 Task: Add a signature Marshall Davis containing Have a great National Religious Freedom Day, Marshall Davis to email address softage.3@softage.net and add a folder Residential leases
Action: Mouse moved to (193, 153)
Screenshot: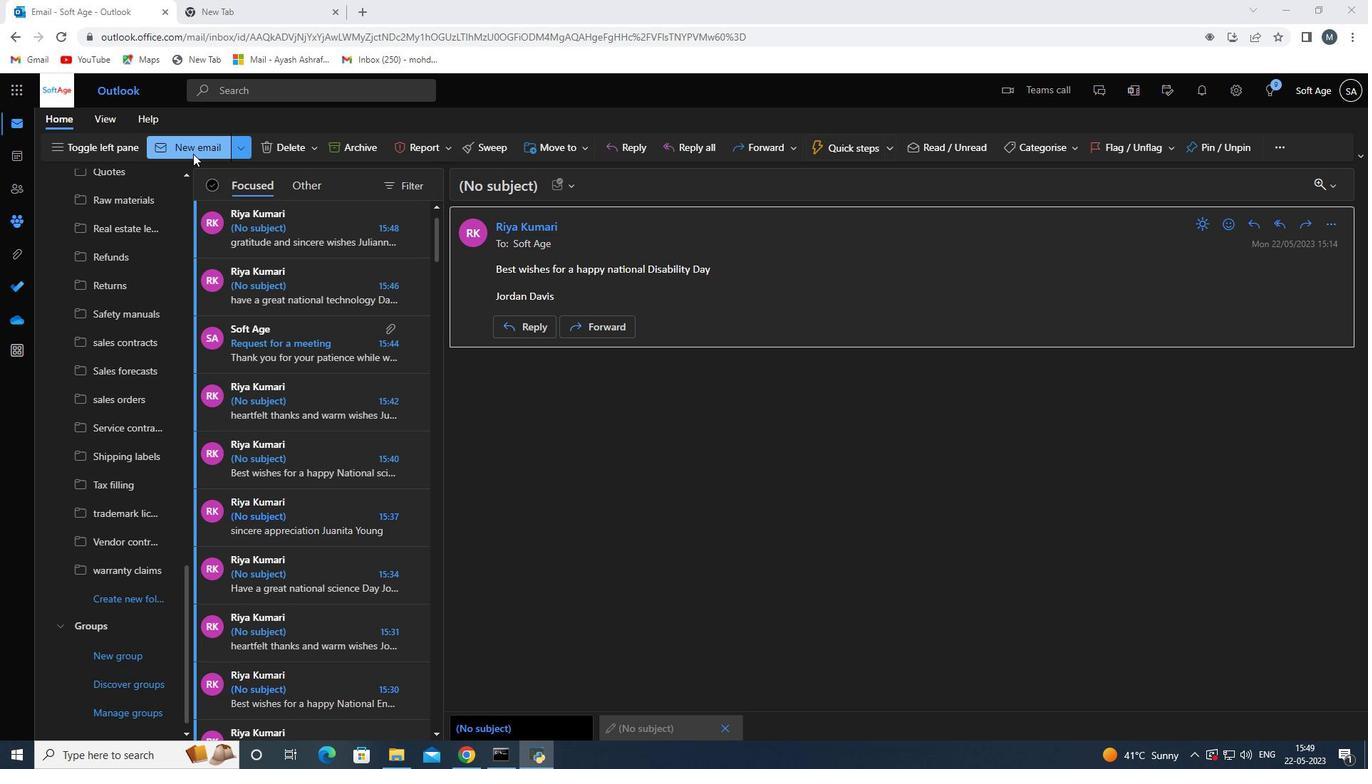 
Action: Mouse pressed left at (193, 153)
Screenshot: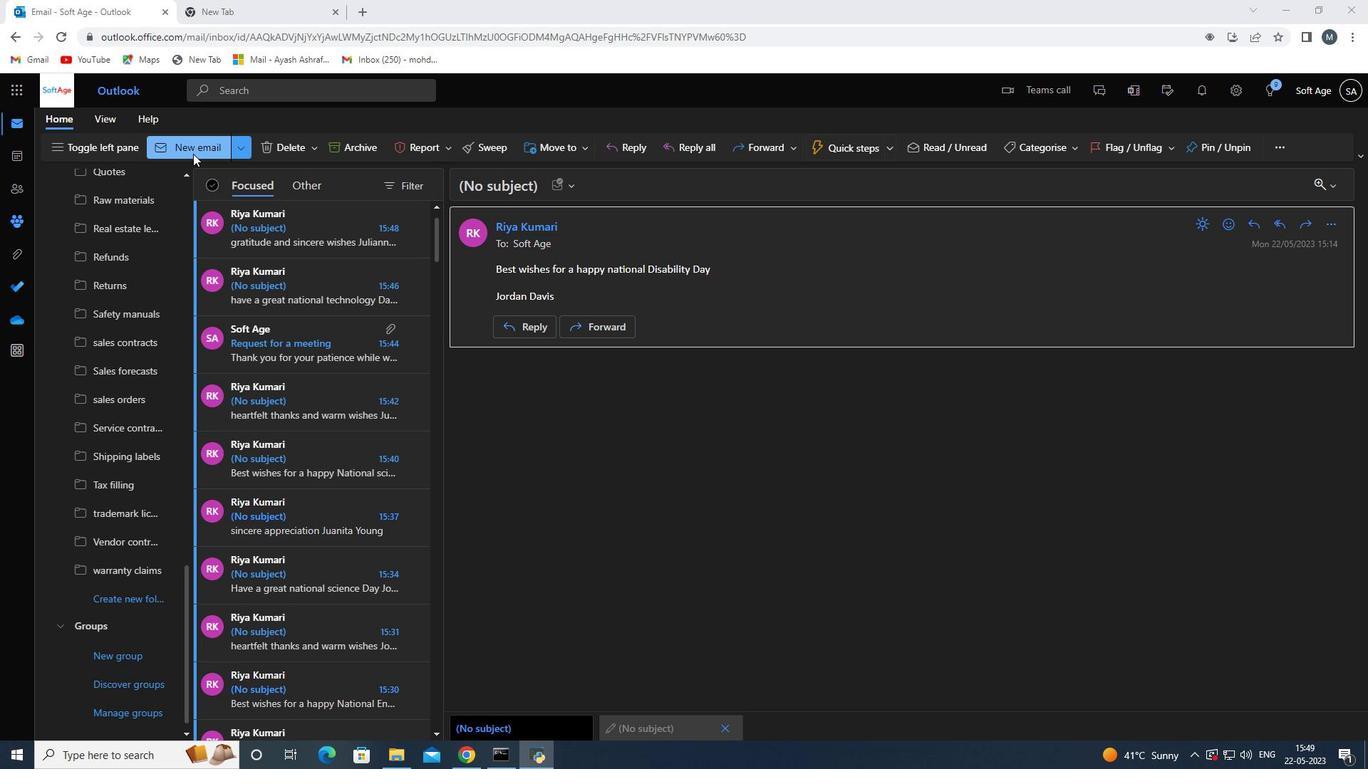 
Action: Mouse moved to (953, 148)
Screenshot: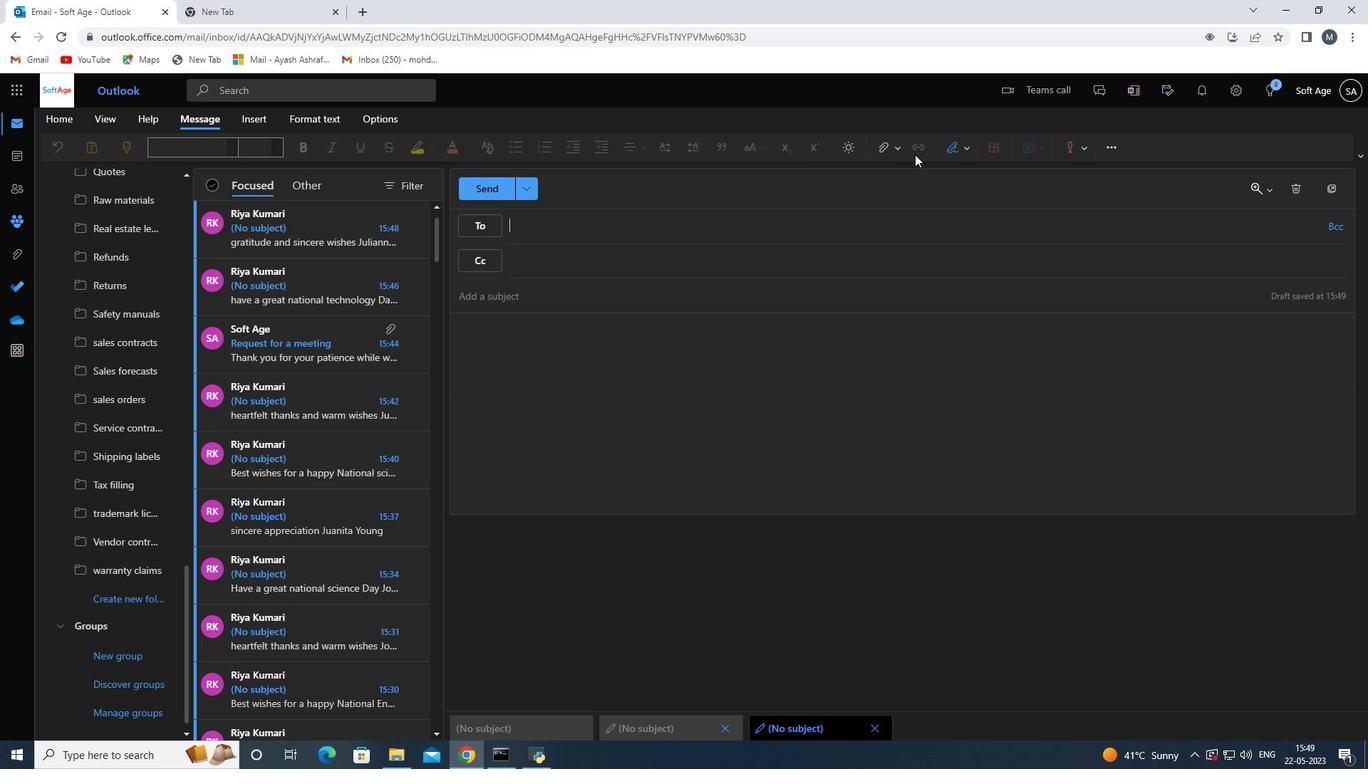 
Action: Mouse pressed left at (953, 148)
Screenshot: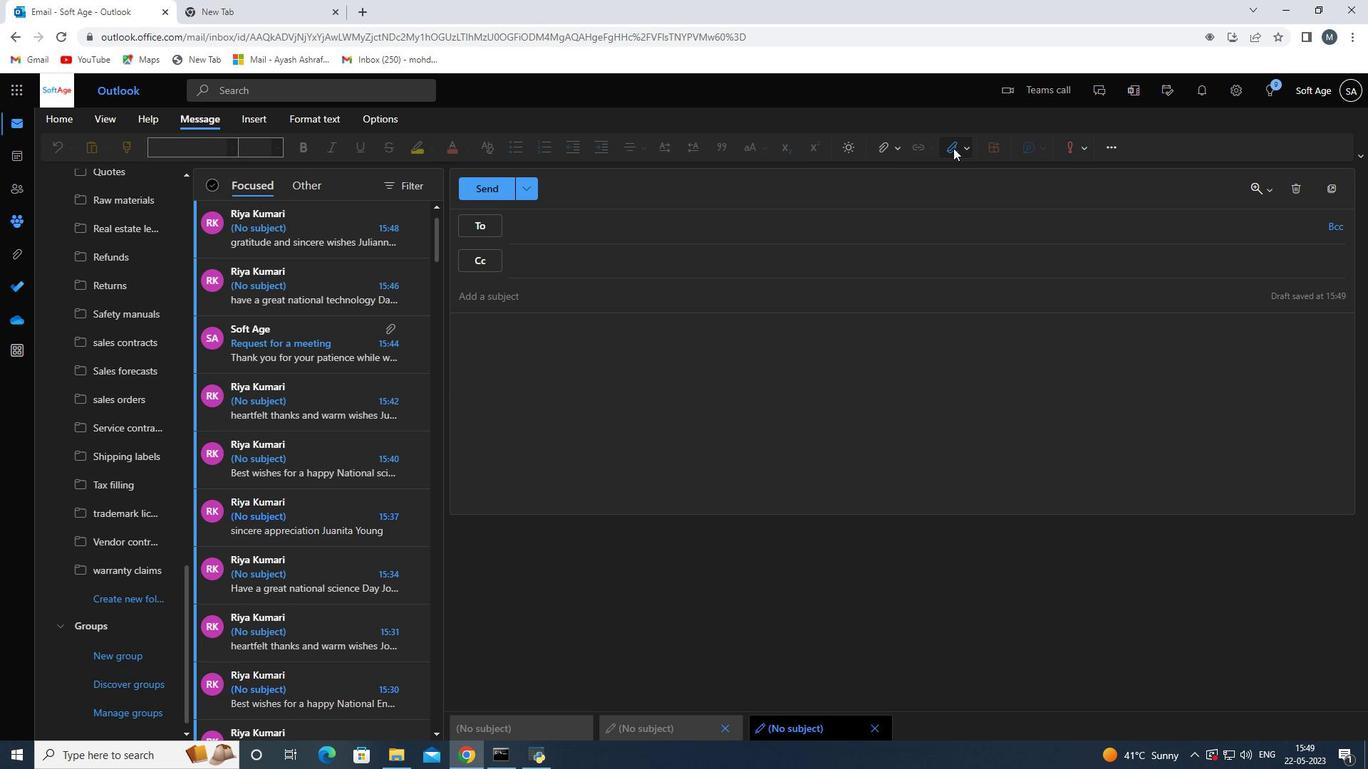 
Action: Mouse moved to (929, 211)
Screenshot: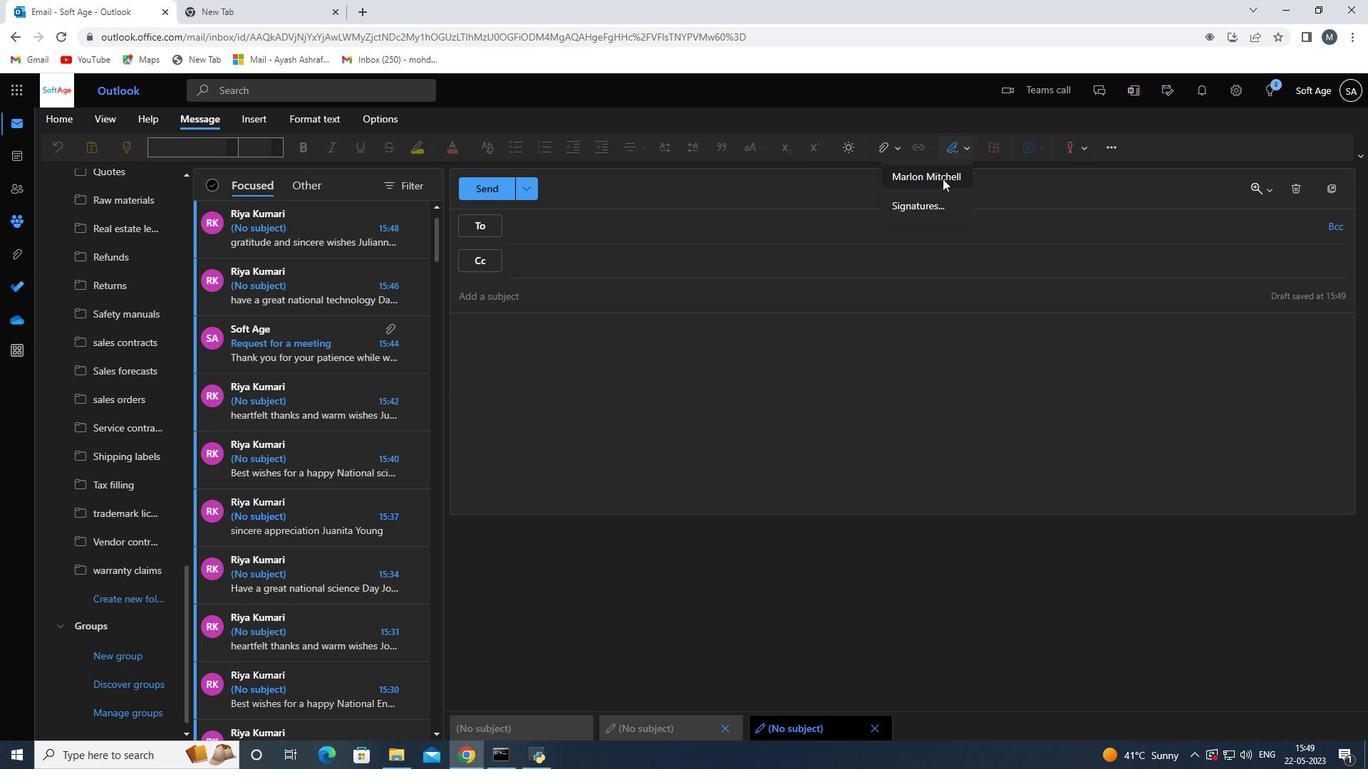 
Action: Mouse pressed left at (929, 211)
Screenshot: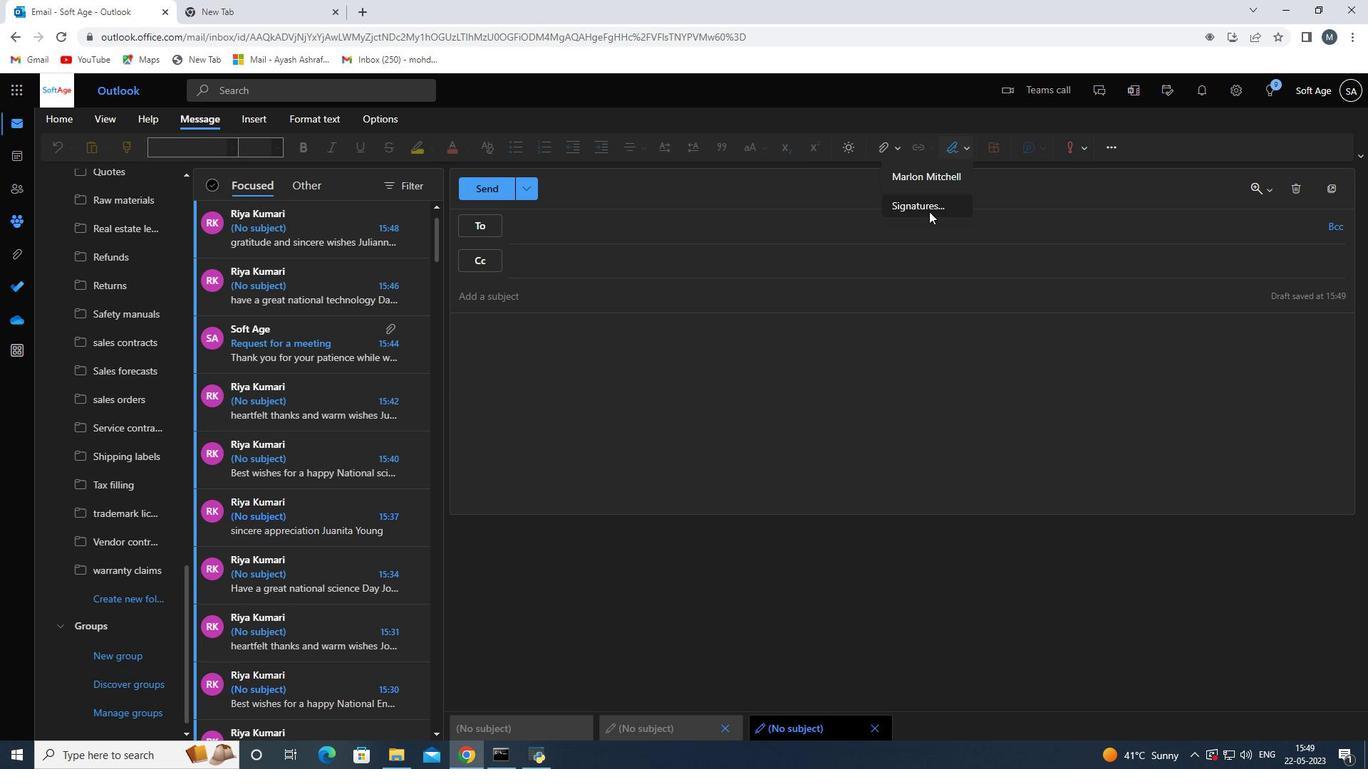 
Action: Mouse moved to (978, 262)
Screenshot: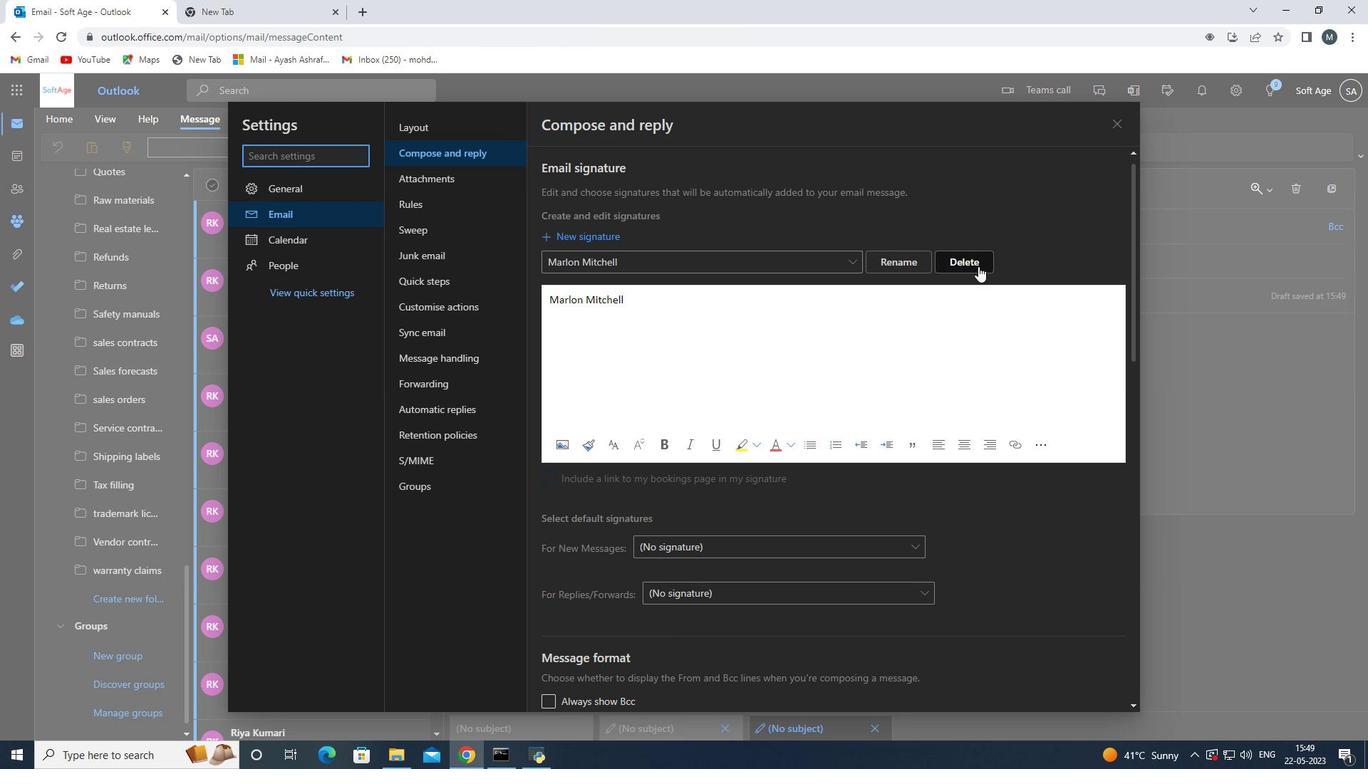 
Action: Mouse pressed left at (978, 262)
Screenshot: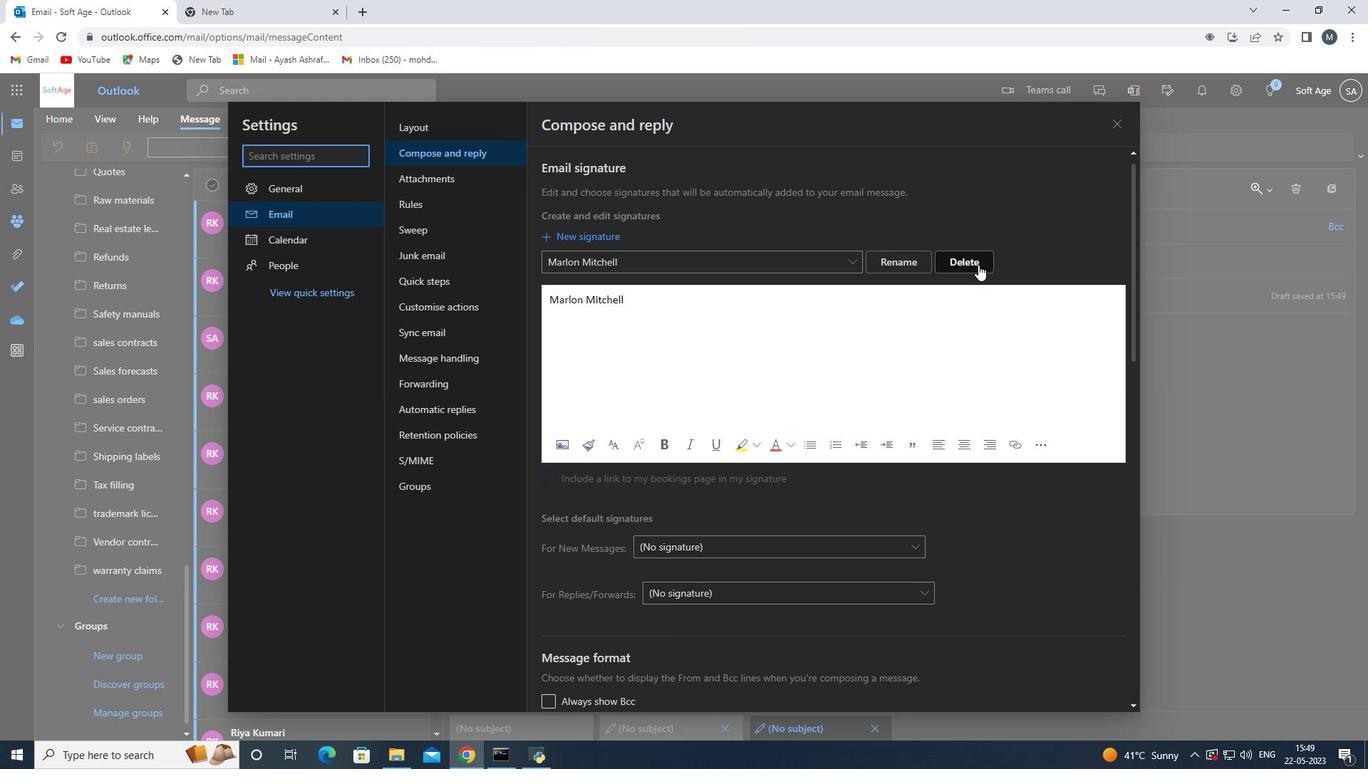 
Action: Mouse moved to (695, 260)
Screenshot: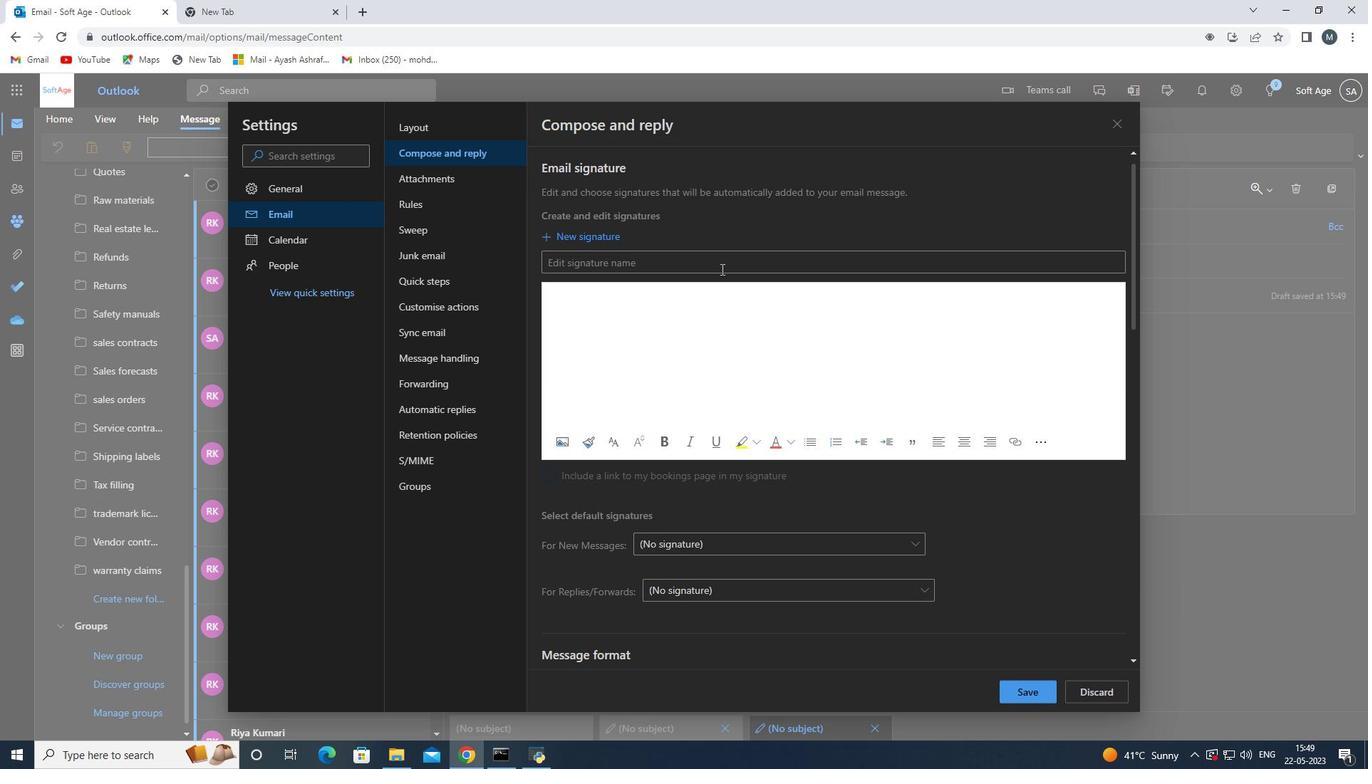 
Action: Mouse pressed left at (695, 260)
Screenshot: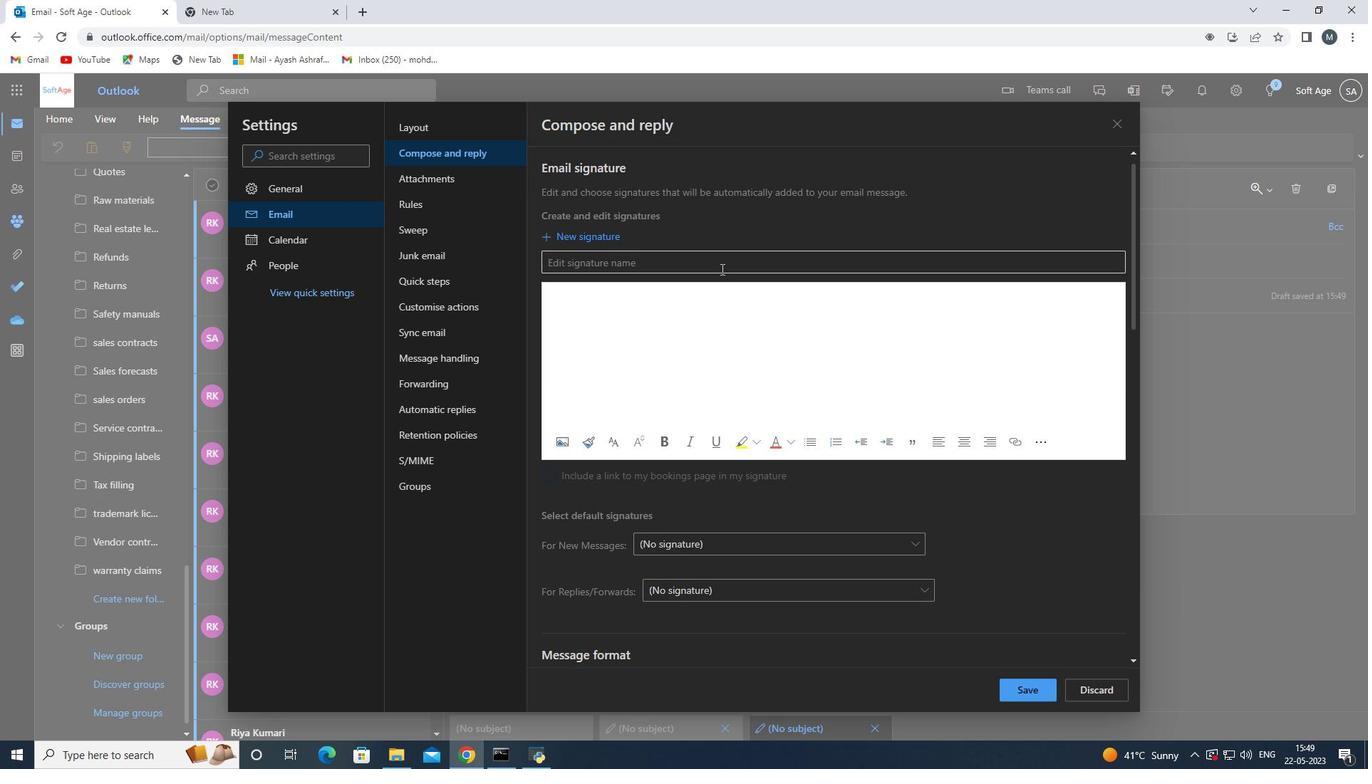 
Action: Key pressed <Key.shift>Marshall<Key.space><Key.shift><Key.shift><Key.shift>davis<Key.space>
Screenshot: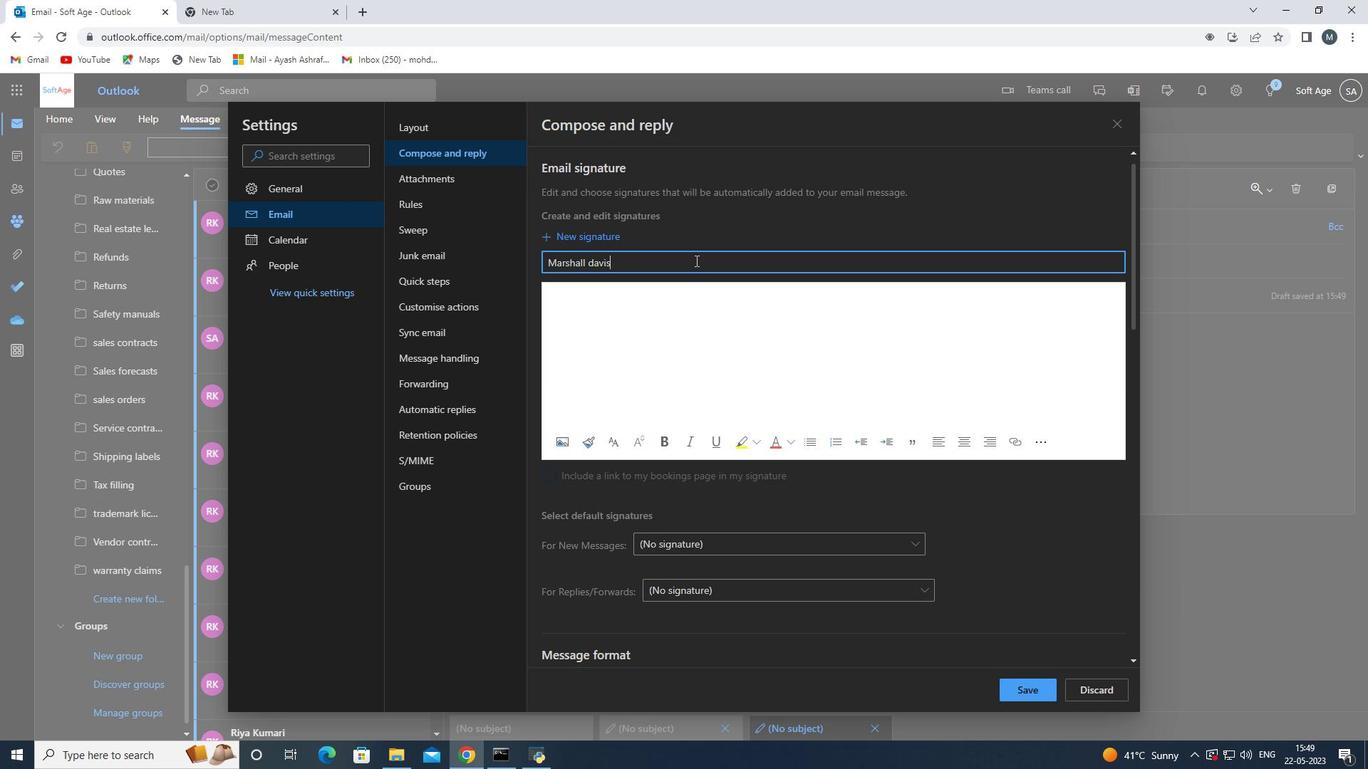 
Action: Mouse moved to (597, 261)
Screenshot: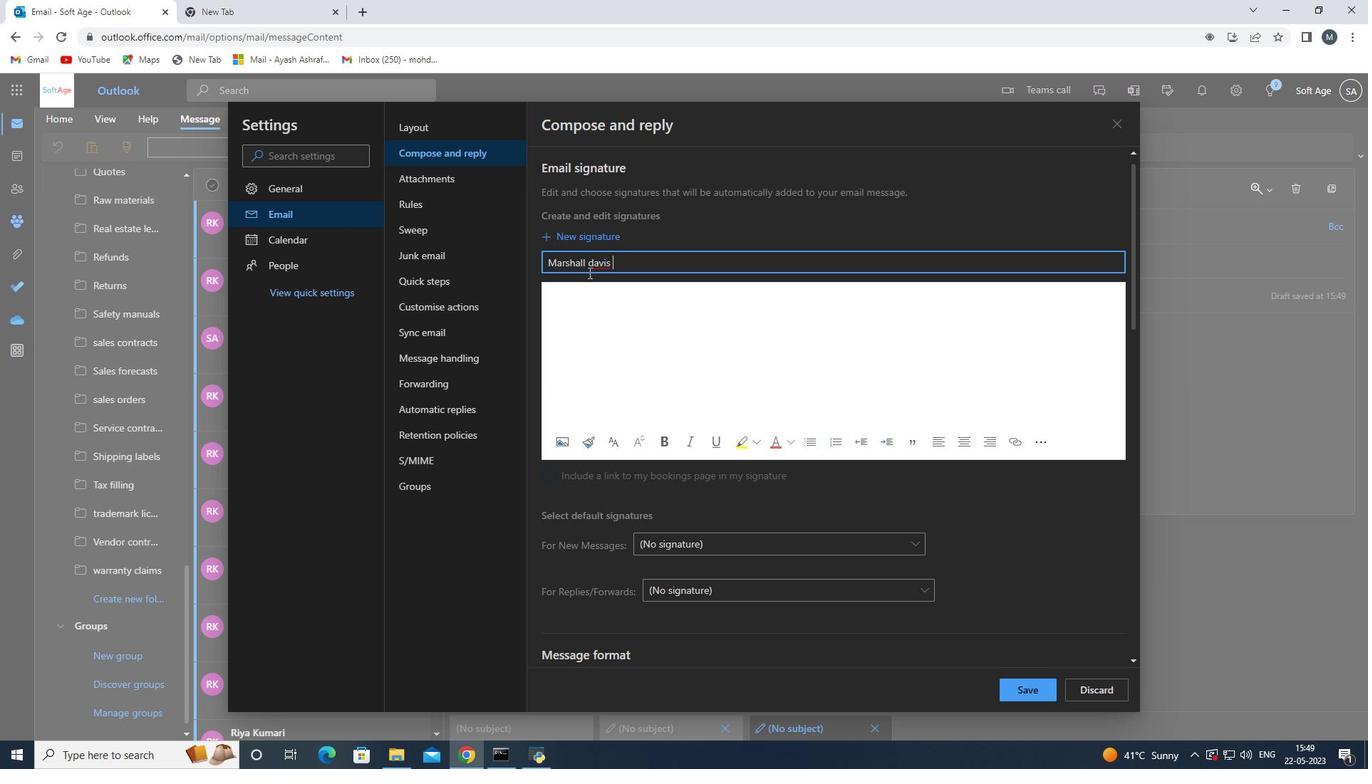 
Action: Mouse pressed left at (597, 261)
Screenshot: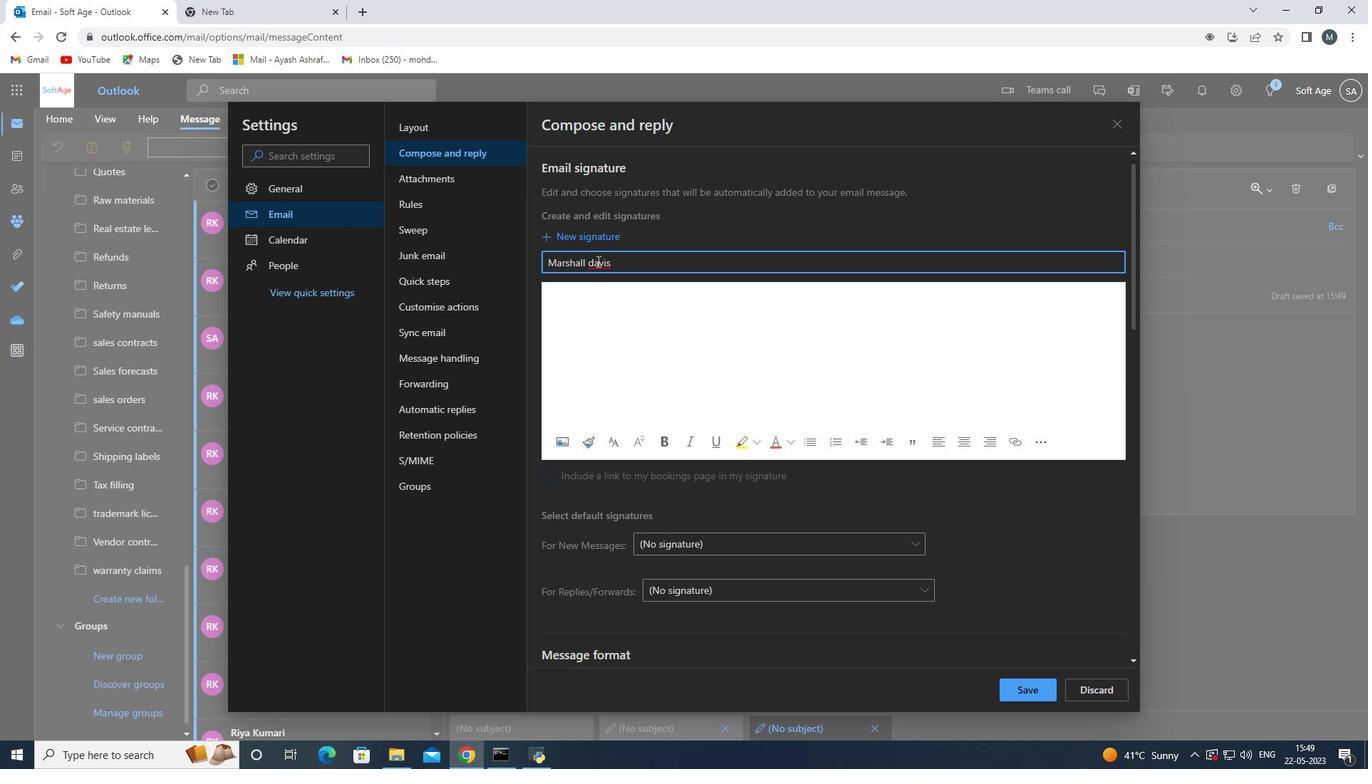 
Action: Mouse moved to (591, 265)
Screenshot: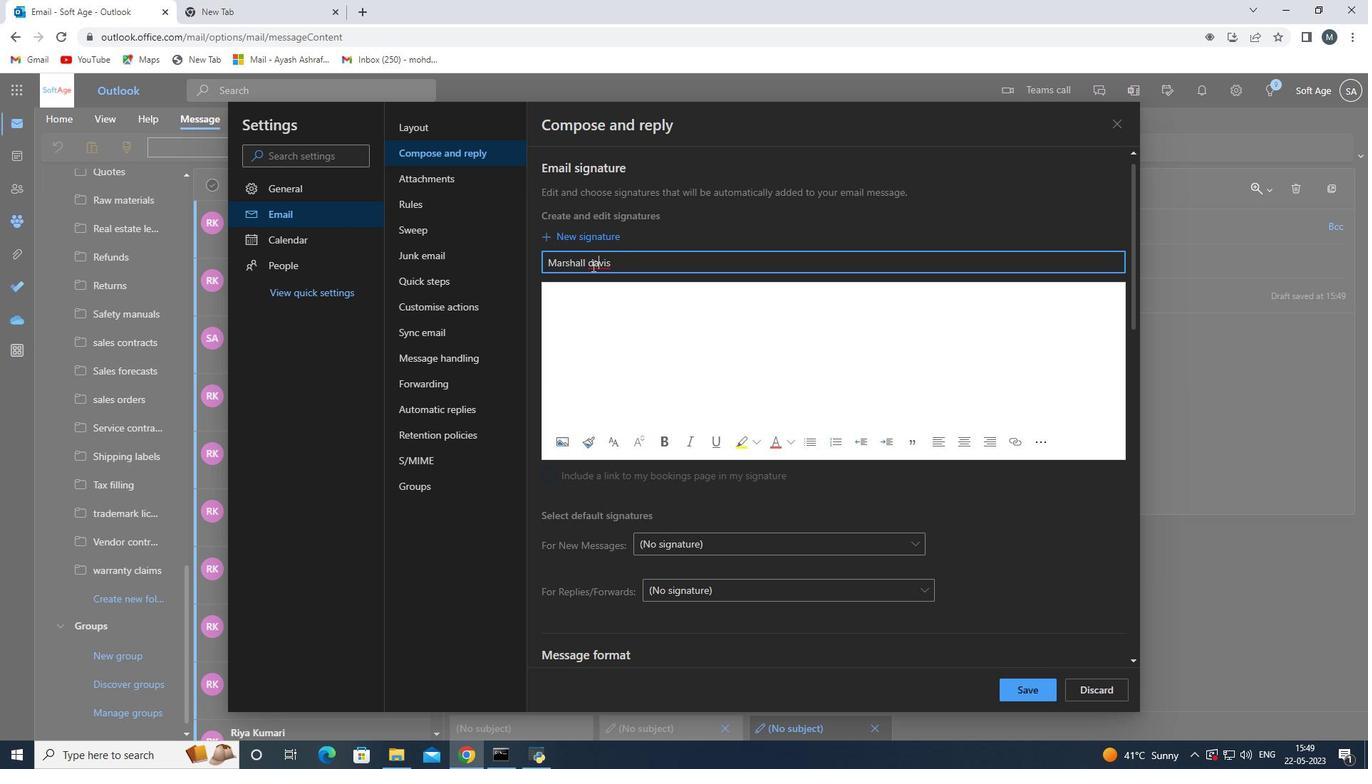 
Action: Mouse pressed left at (591, 265)
Screenshot: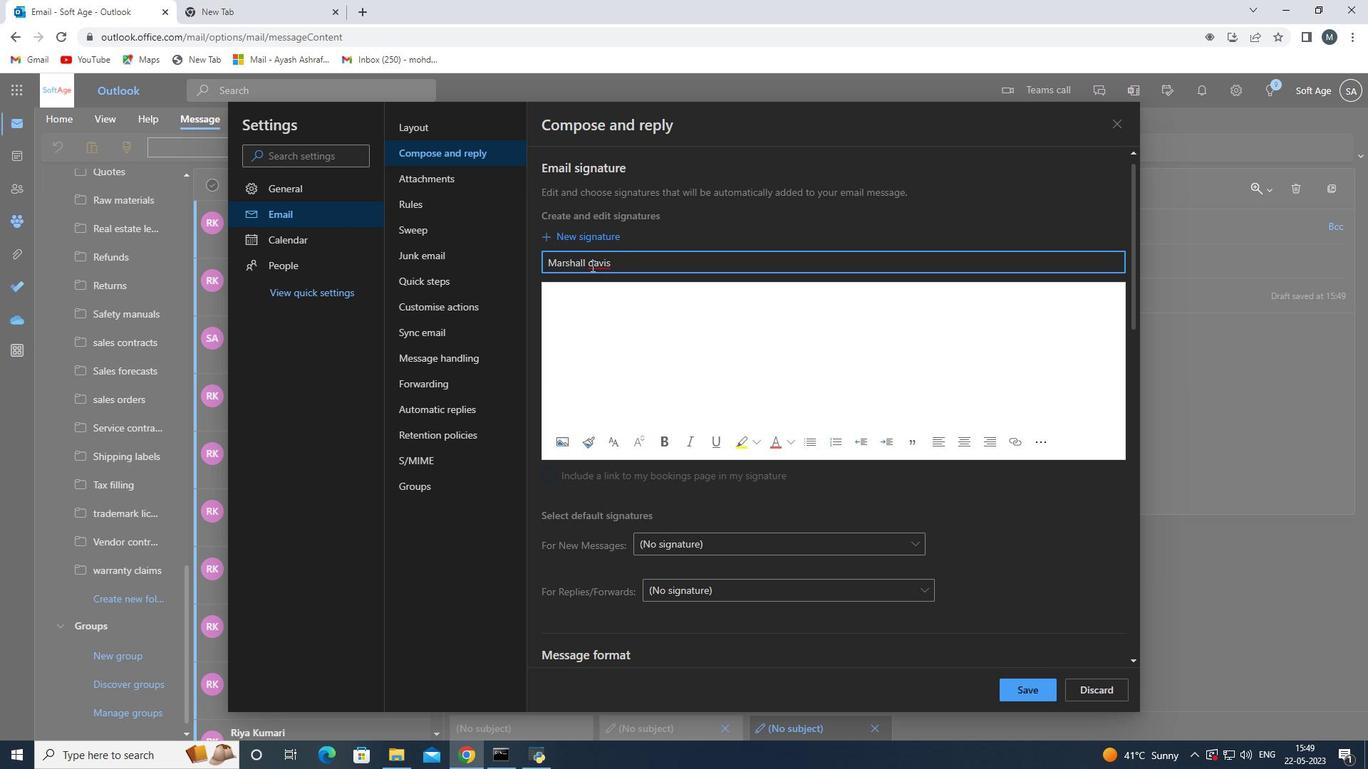 
Action: Mouse moved to (577, 285)
Screenshot: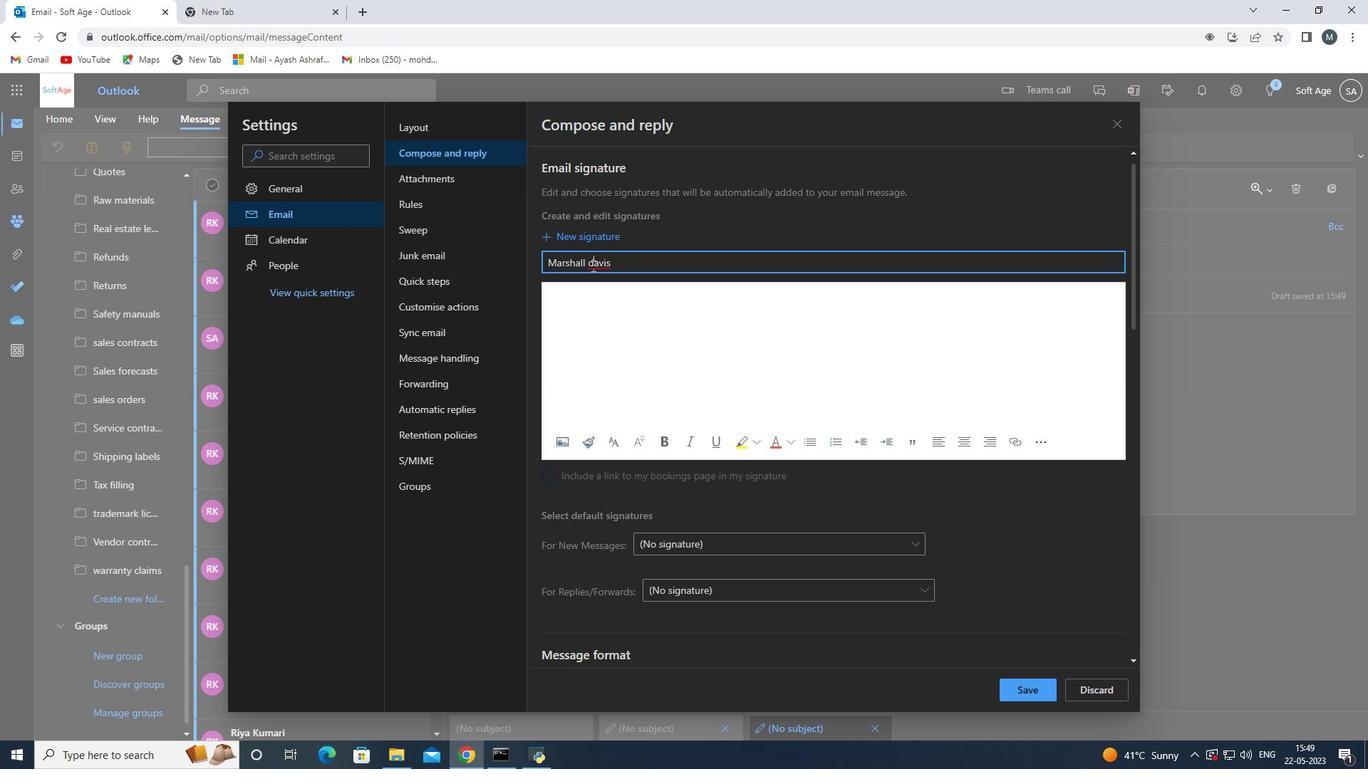 
Action: Key pressed <Key.backspace><Key.shift>d<Key.backspace><Key.shift>D
Screenshot: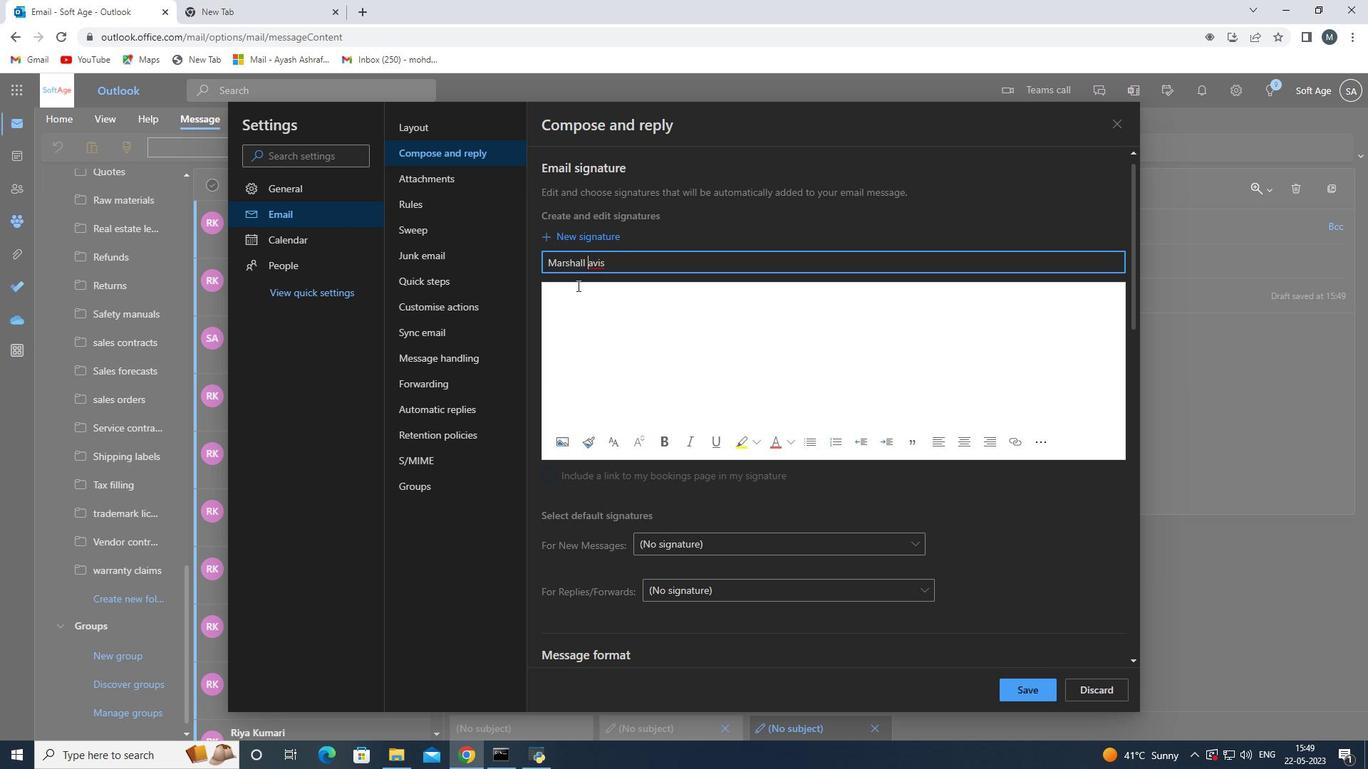 
Action: Mouse moved to (606, 298)
Screenshot: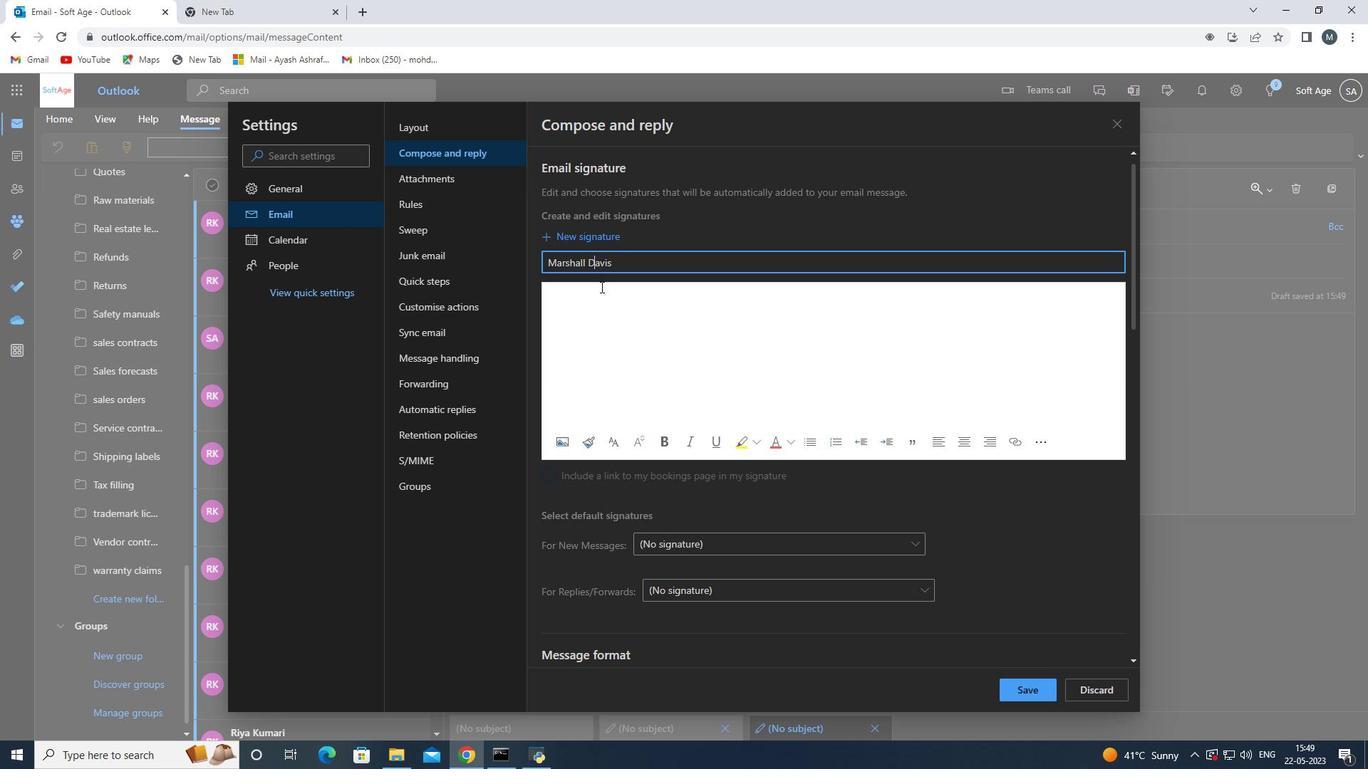 
Action: Mouse pressed left at (606, 298)
Screenshot: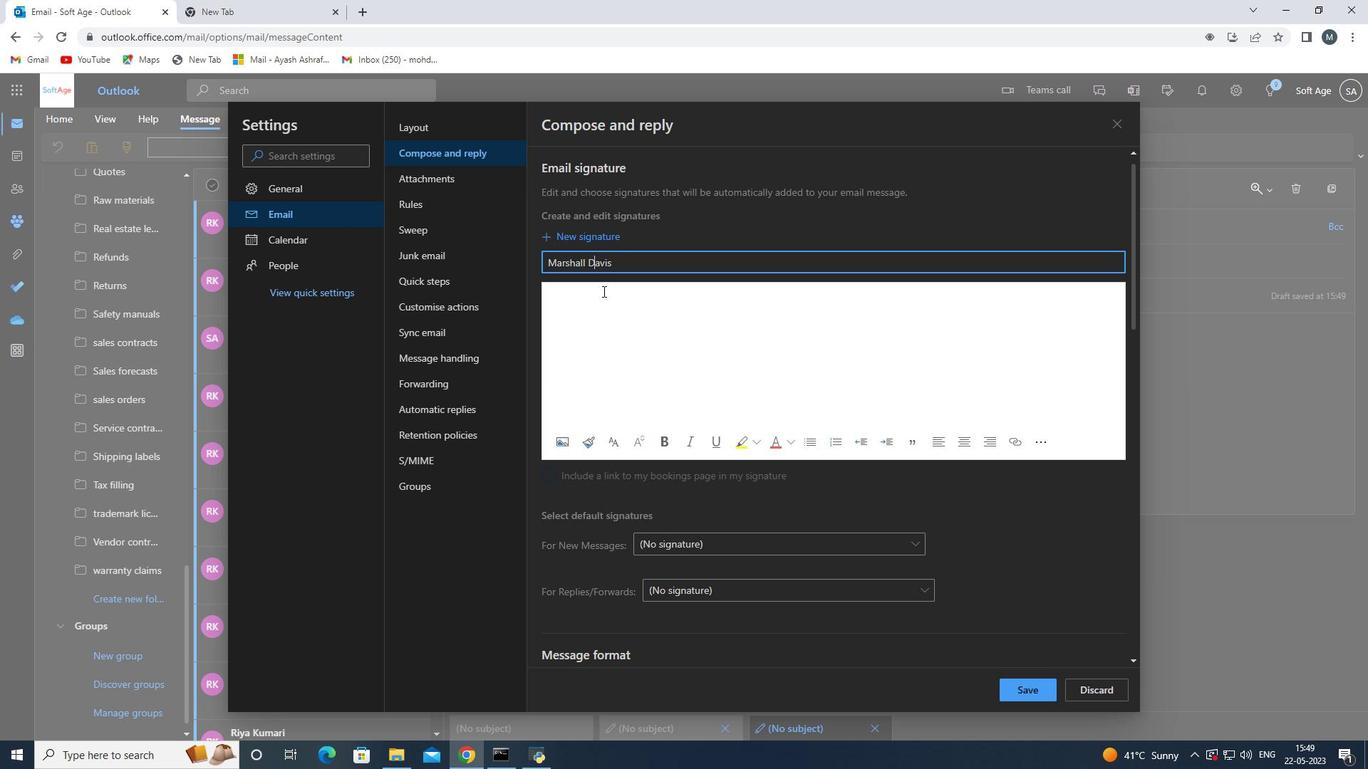 
Action: Mouse moved to (606, 299)
Screenshot: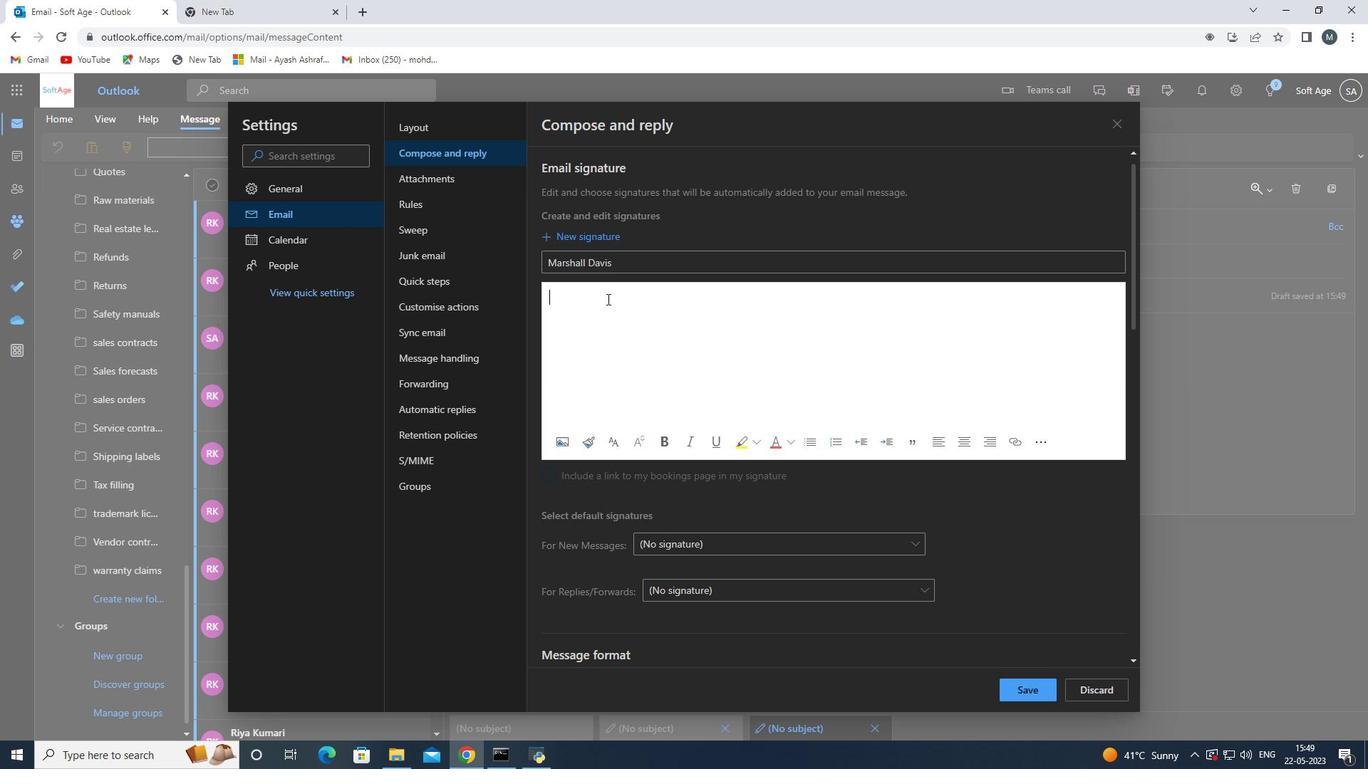 
Action: Key pressed <Key.shift>Marshall<Key.space><Key.shift><Key.shift><Key.shift>Davis<Key.space>
Screenshot: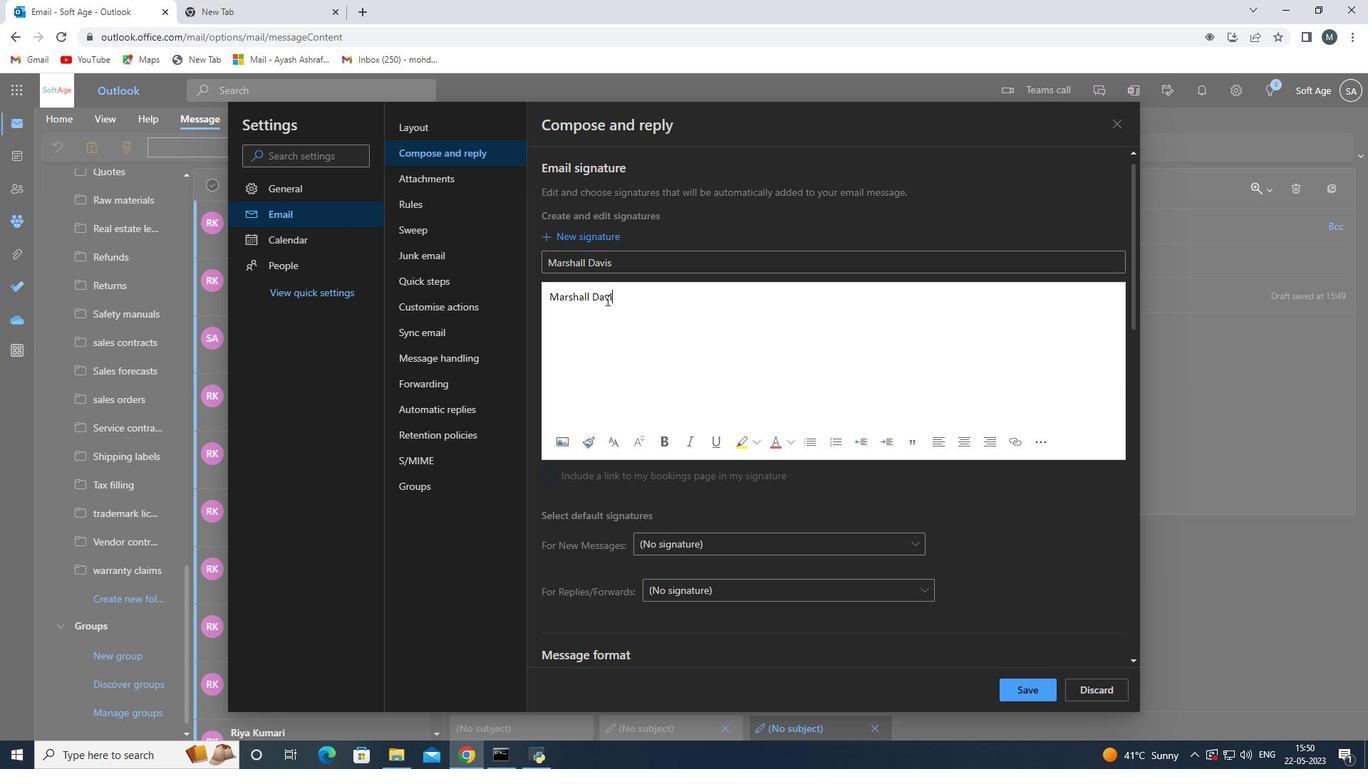 
Action: Mouse moved to (1014, 694)
Screenshot: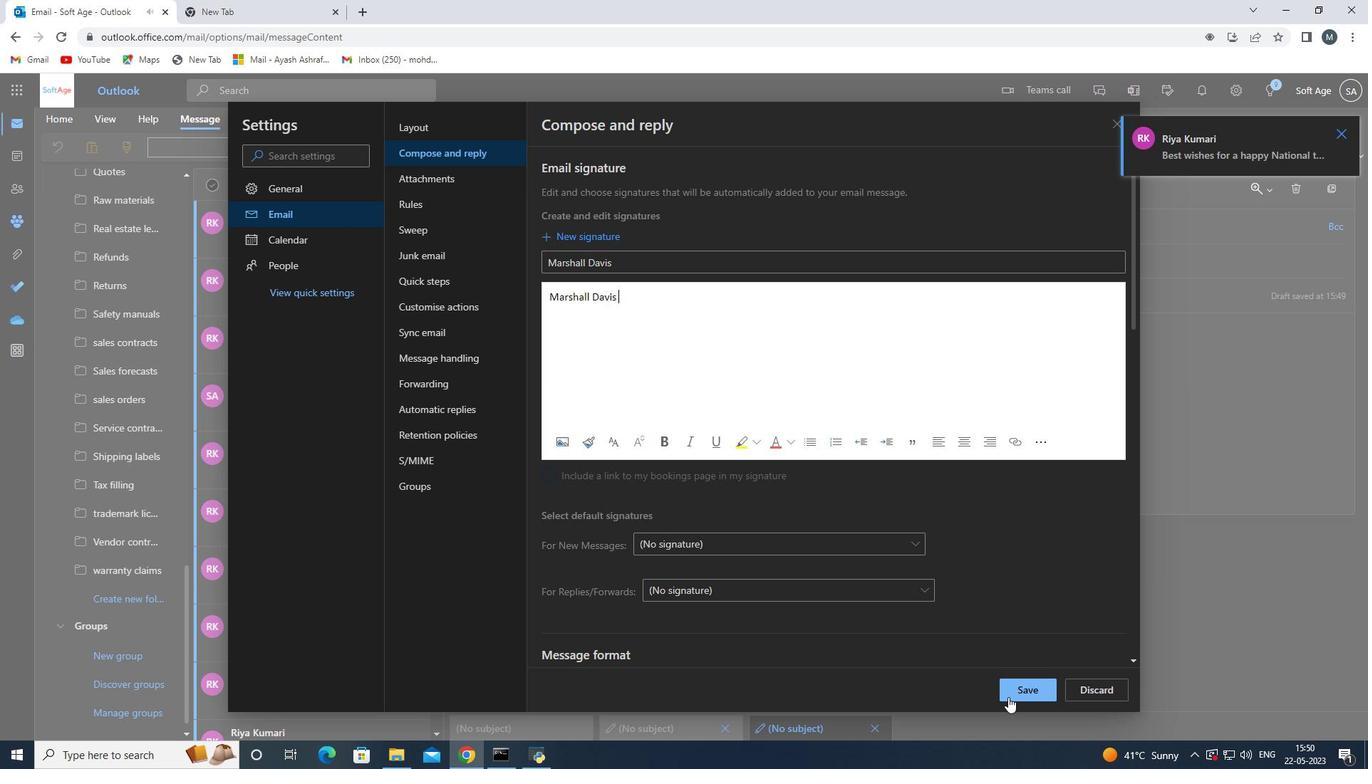 
Action: Mouse pressed left at (1014, 694)
Screenshot: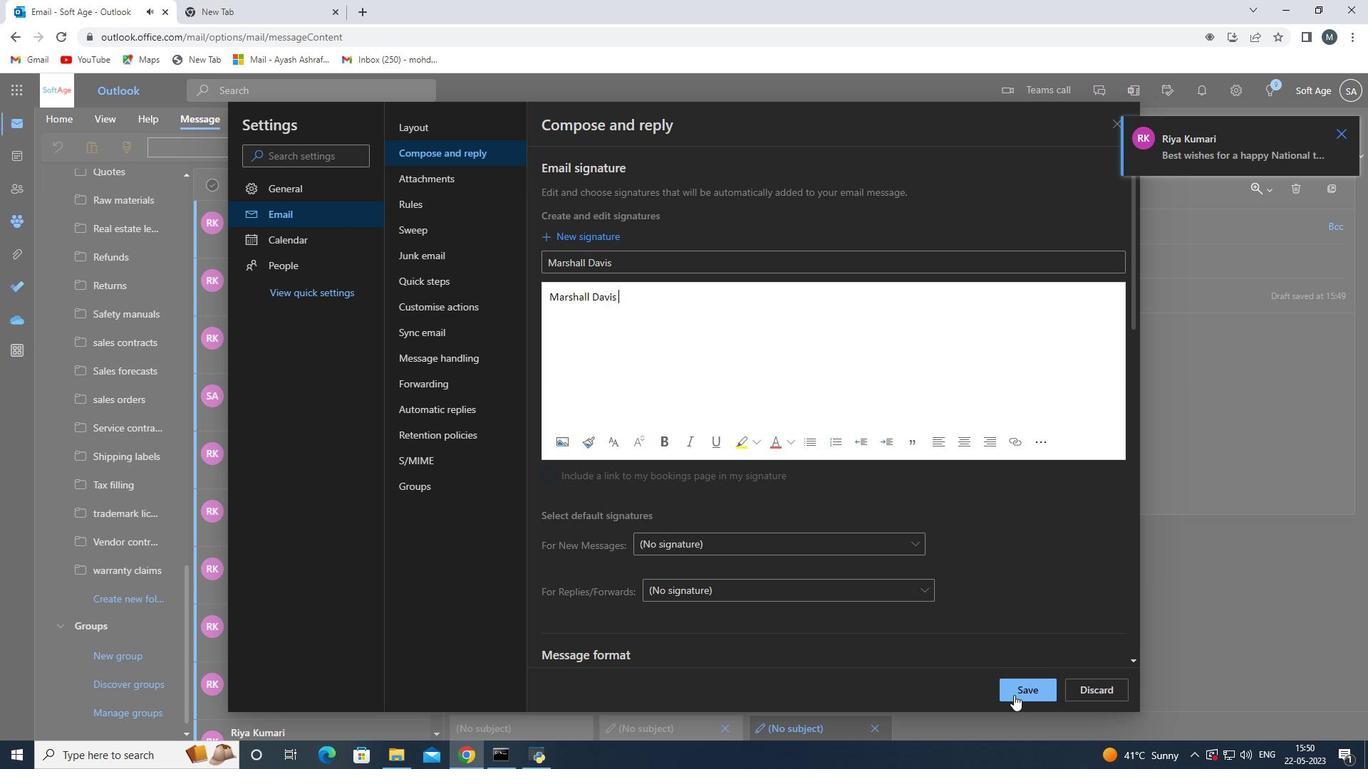 
Action: Mouse moved to (1110, 128)
Screenshot: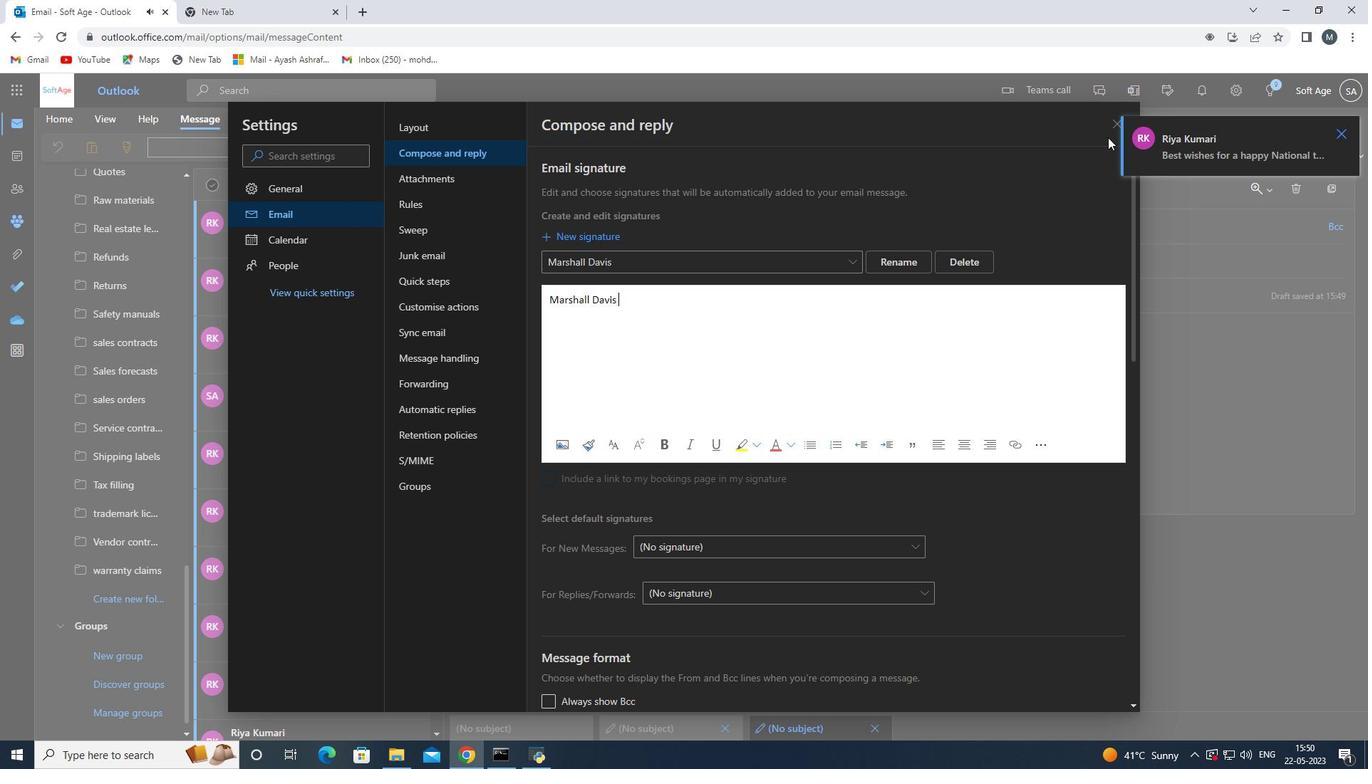 
Action: Mouse pressed left at (1110, 128)
Screenshot: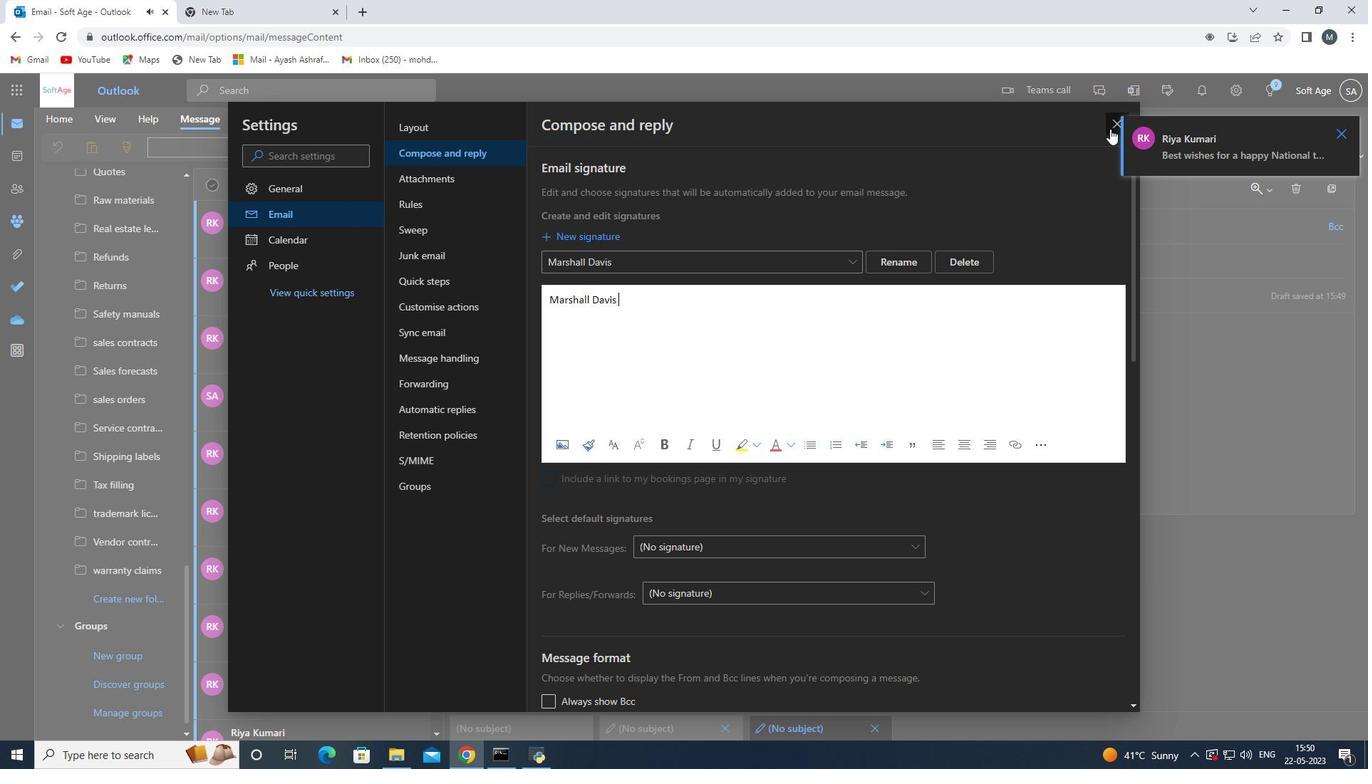 
Action: Mouse moved to (545, 346)
Screenshot: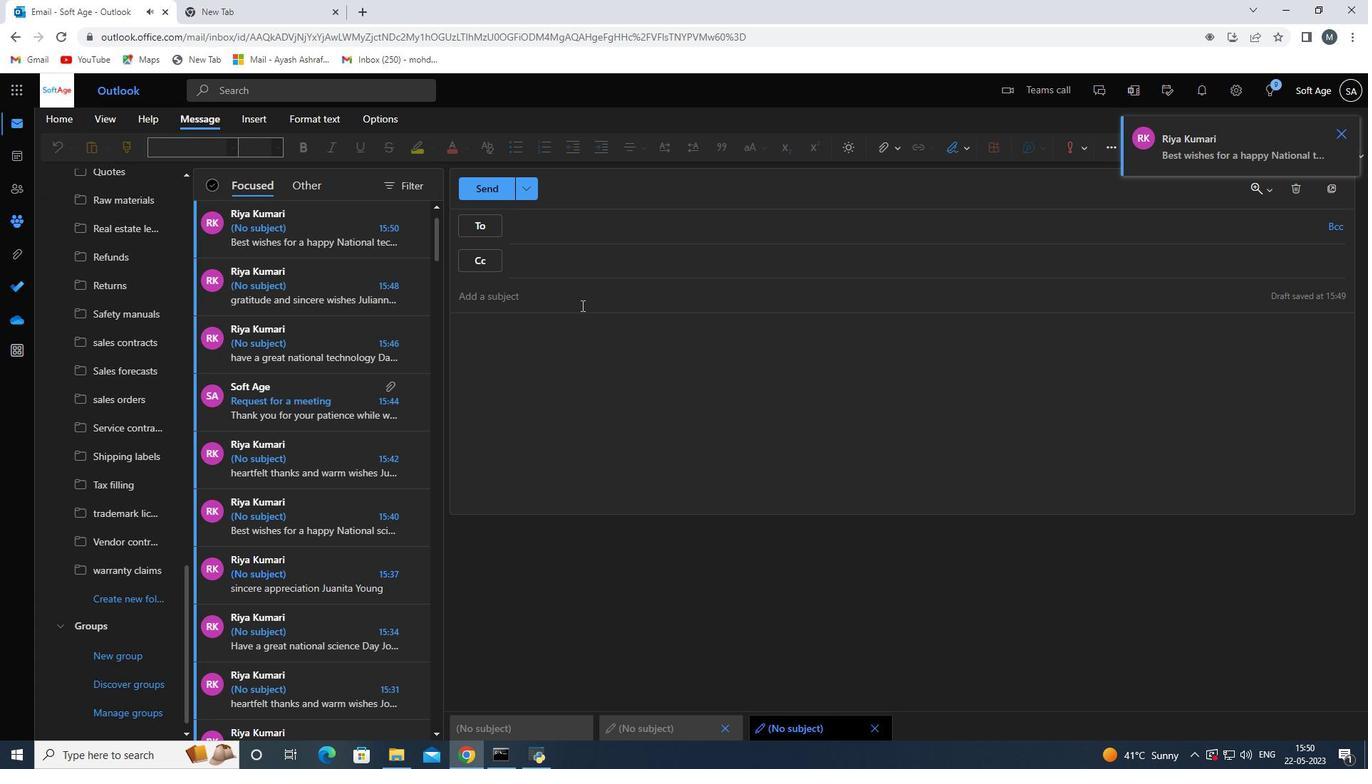 
Action: Mouse pressed left at (545, 346)
Screenshot: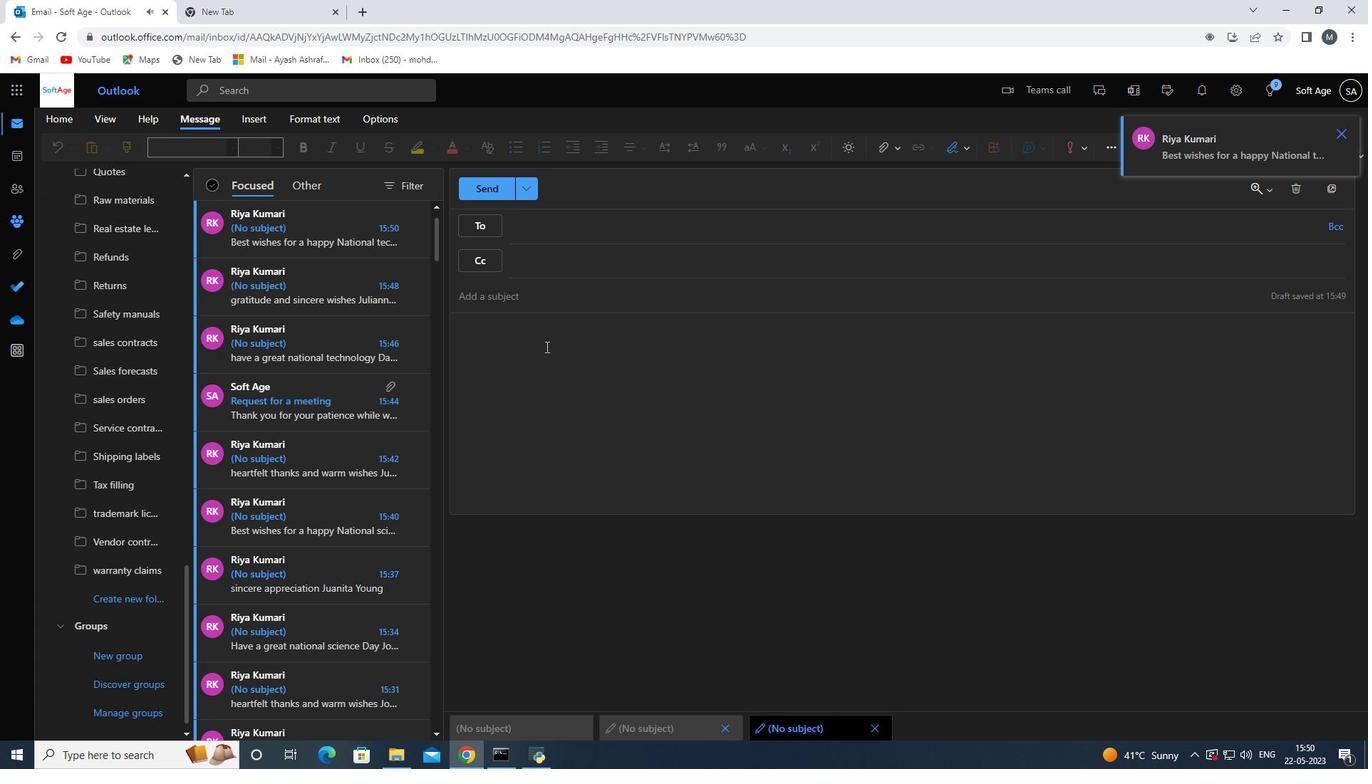 
Action: Key pressed <Key.shift>Have<Key.space>a<Key.space>great<Key.space>religioud<Key.backspace>s<Key.space>freedom<Key.space>day<Key.space>
Screenshot: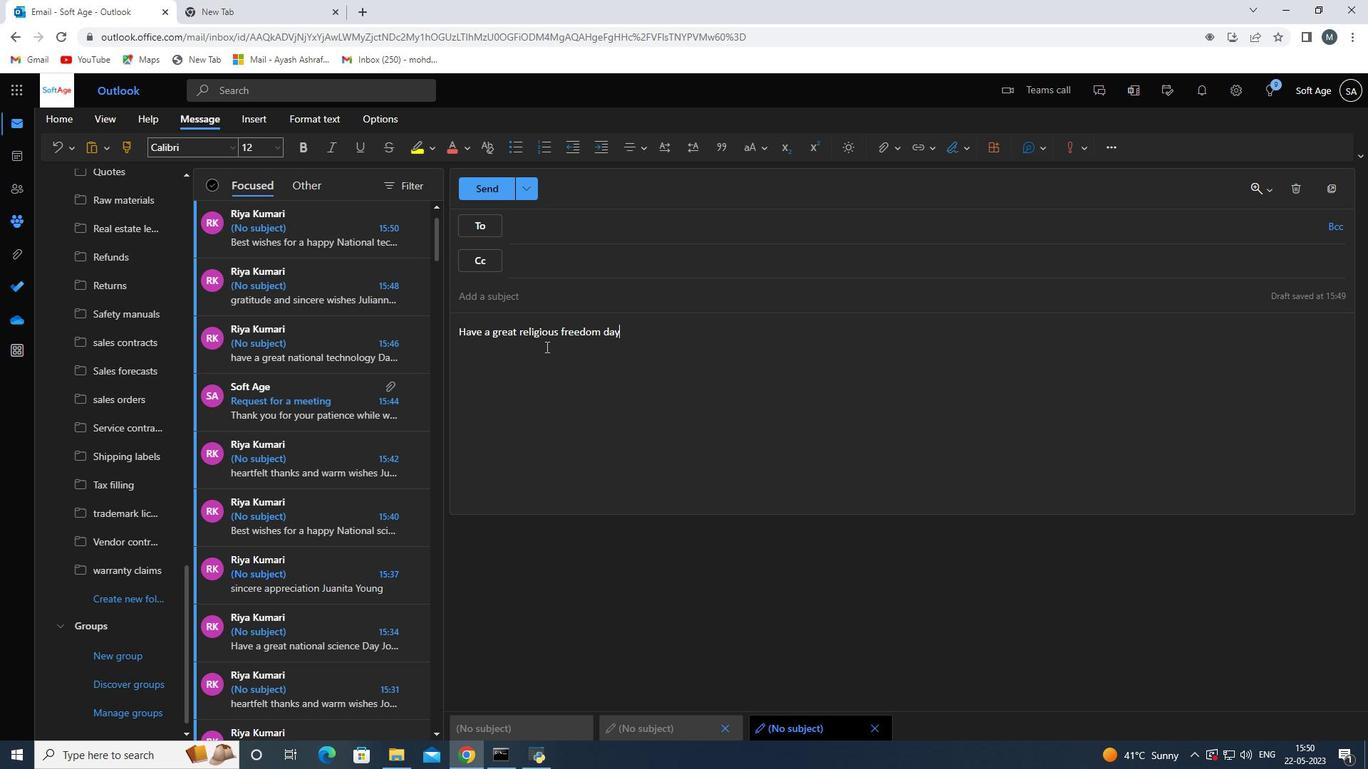 
Action: Mouse moved to (956, 151)
Screenshot: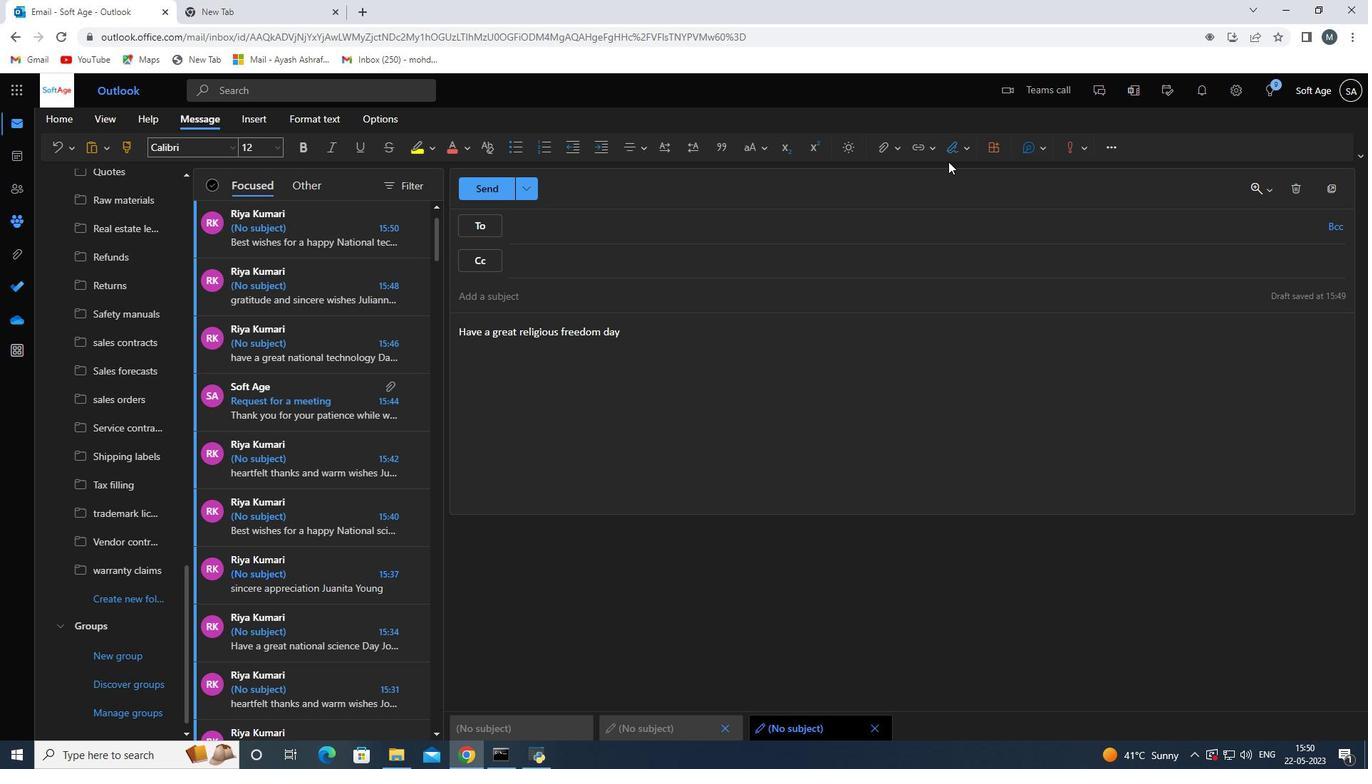 
Action: Mouse pressed left at (956, 151)
Screenshot: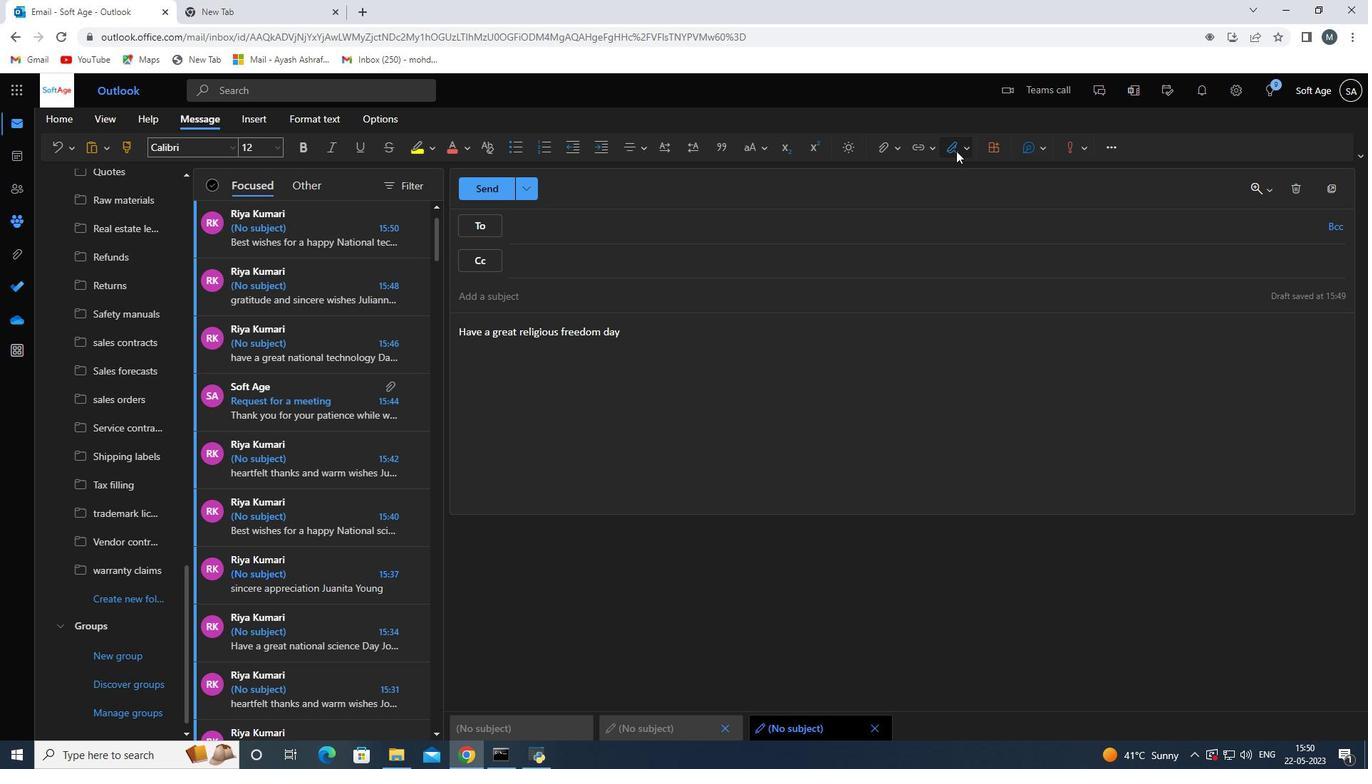 
Action: Mouse moved to (924, 180)
Screenshot: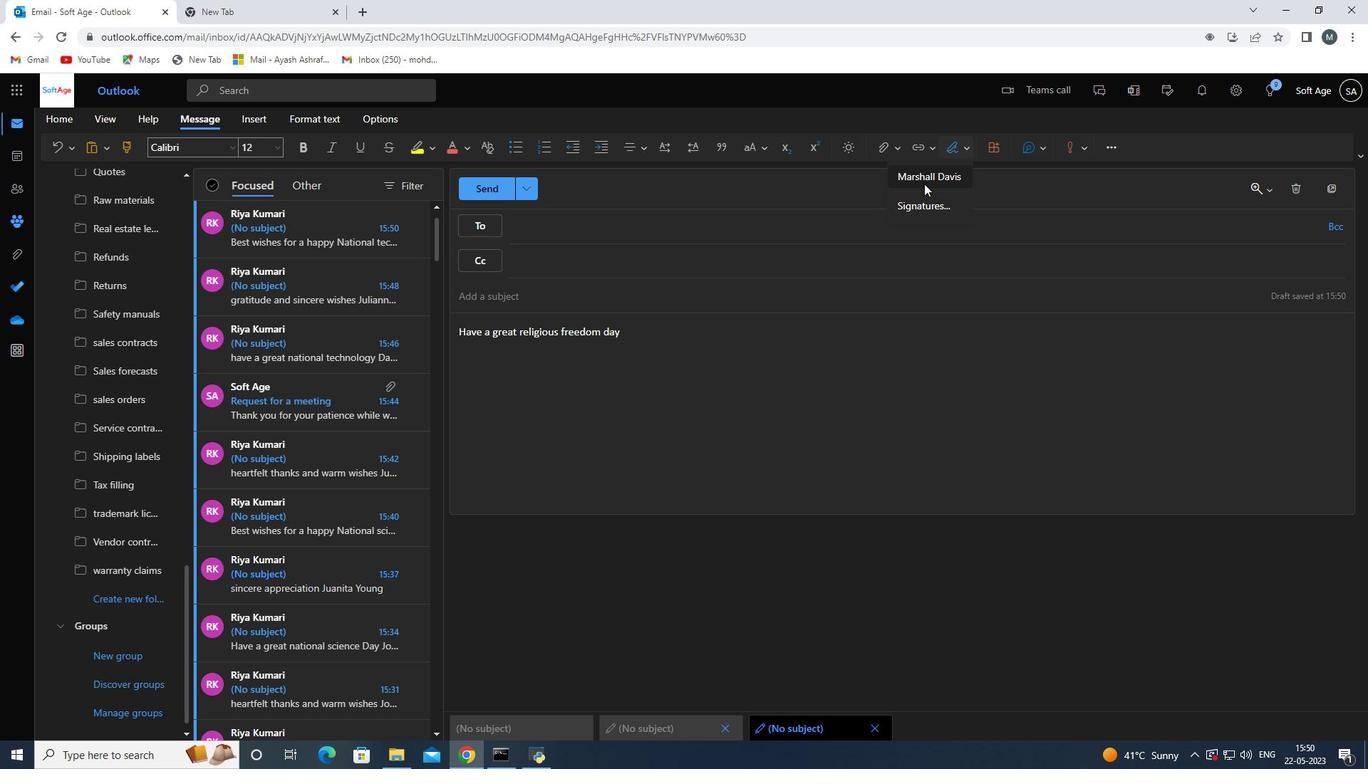 
Action: Mouse pressed left at (924, 180)
Screenshot: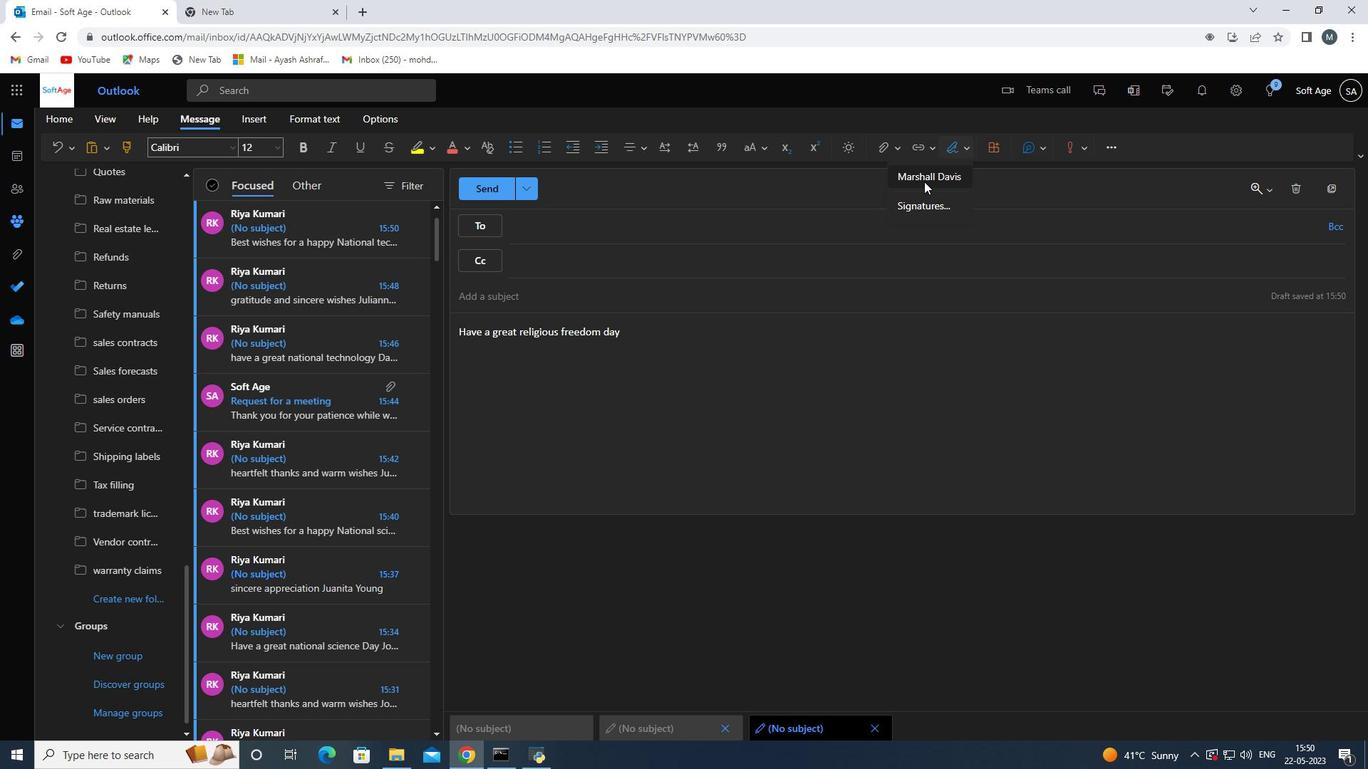 
Action: Mouse moved to (596, 232)
Screenshot: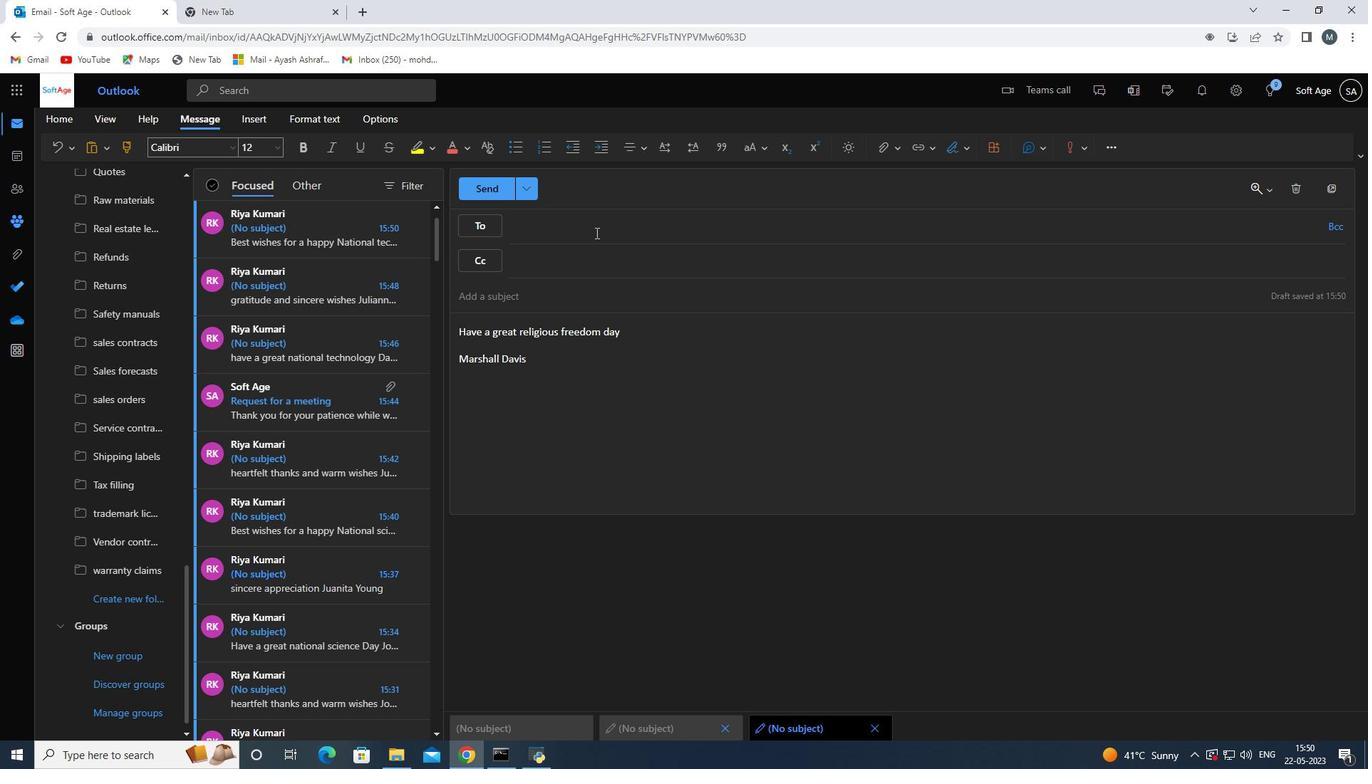 
Action: Mouse pressed left at (596, 232)
Screenshot: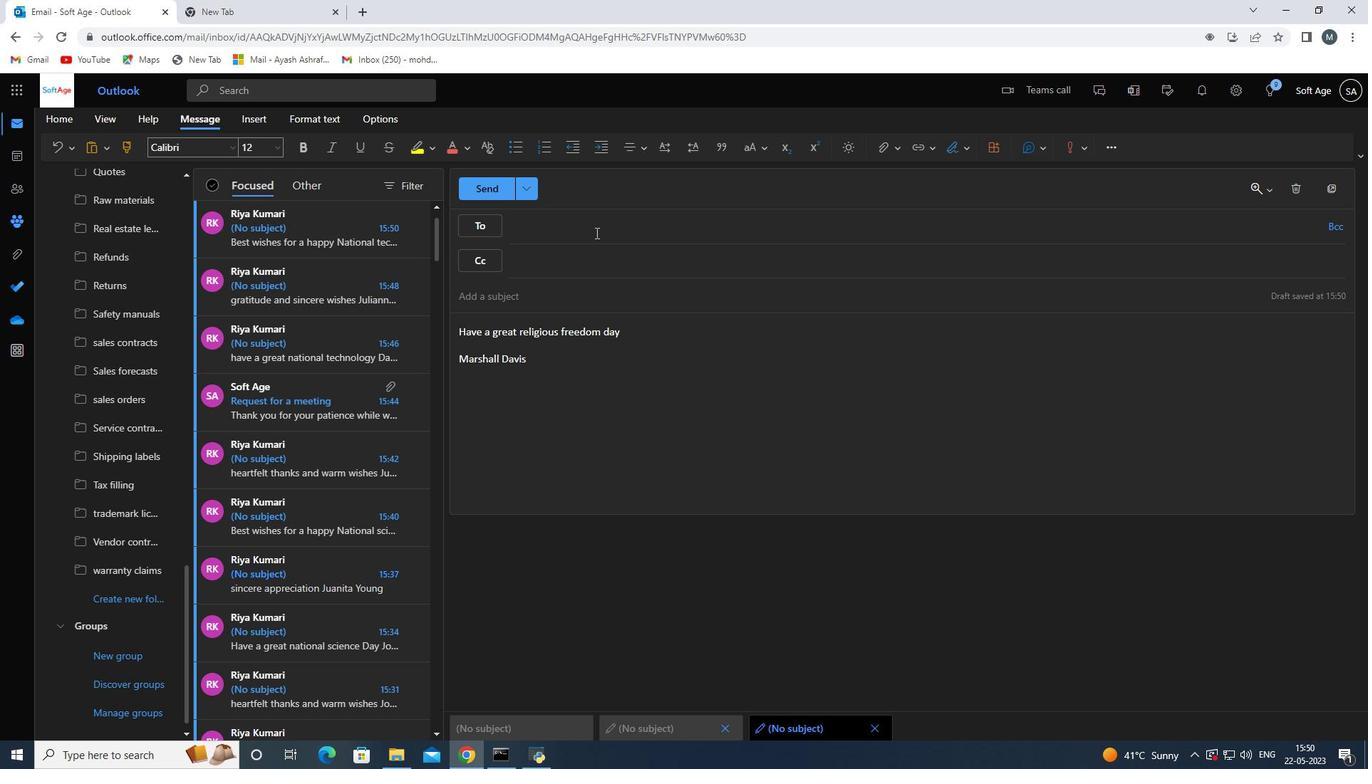 
Action: Mouse moved to (596, 228)
Screenshot: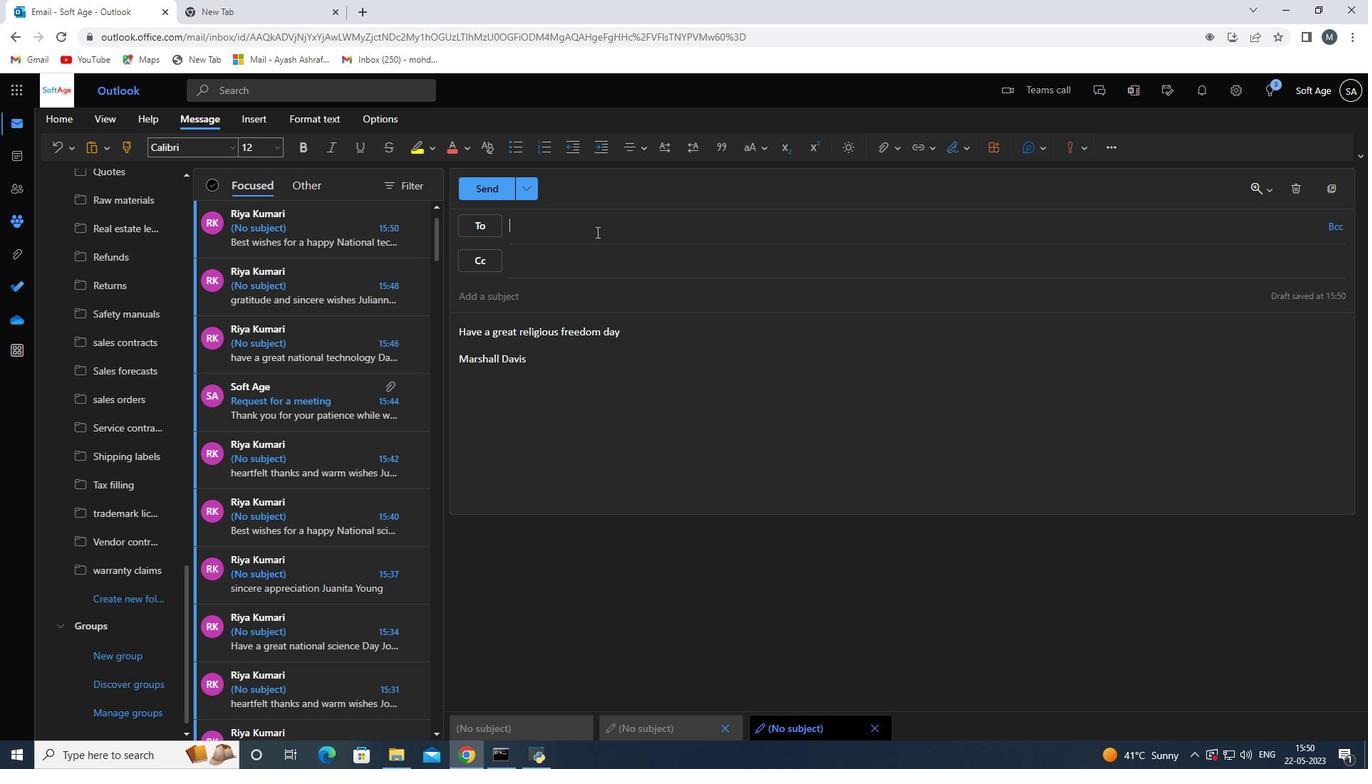 
Action: Key pressed softage.3<Key.shift><Key.shift><Key.shift><Key.shift>@s
Screenshot: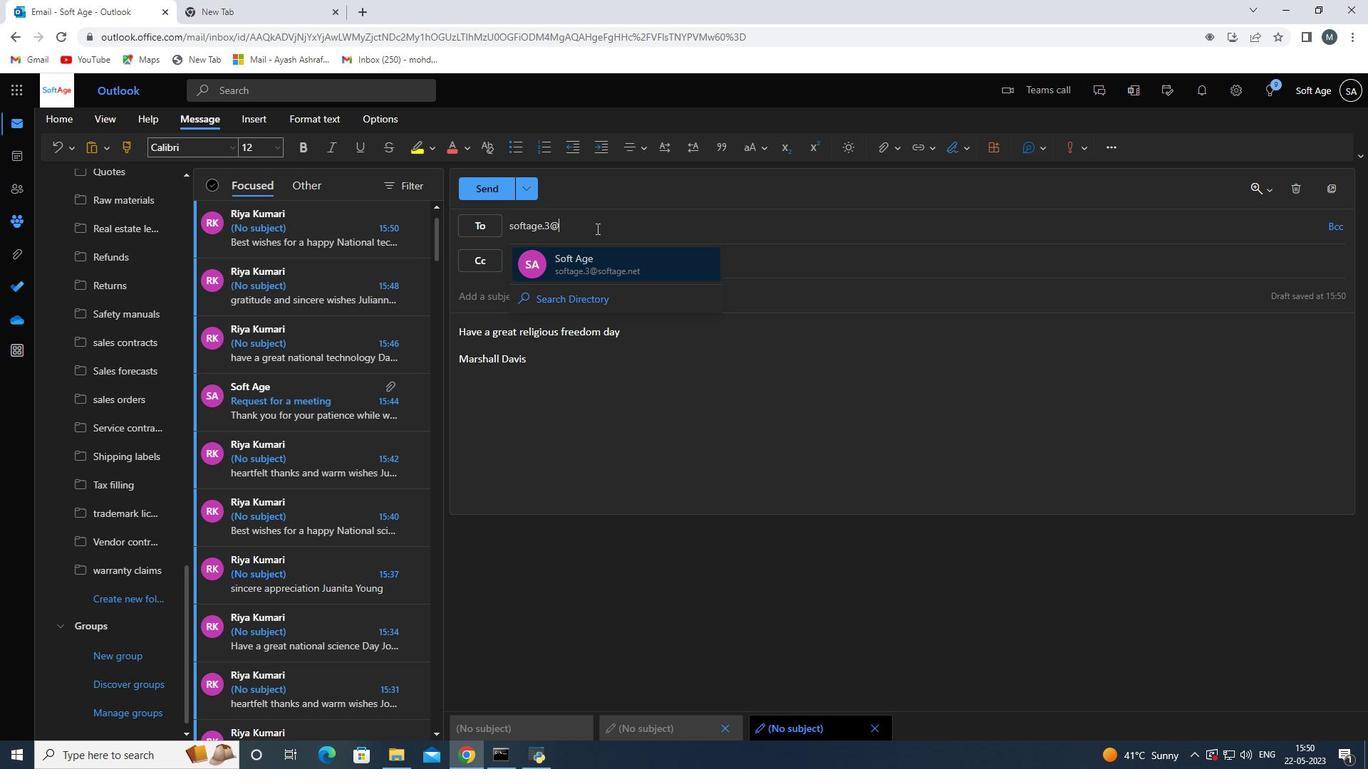 
Action: Mouse moved to (597, 228)
Screenshot: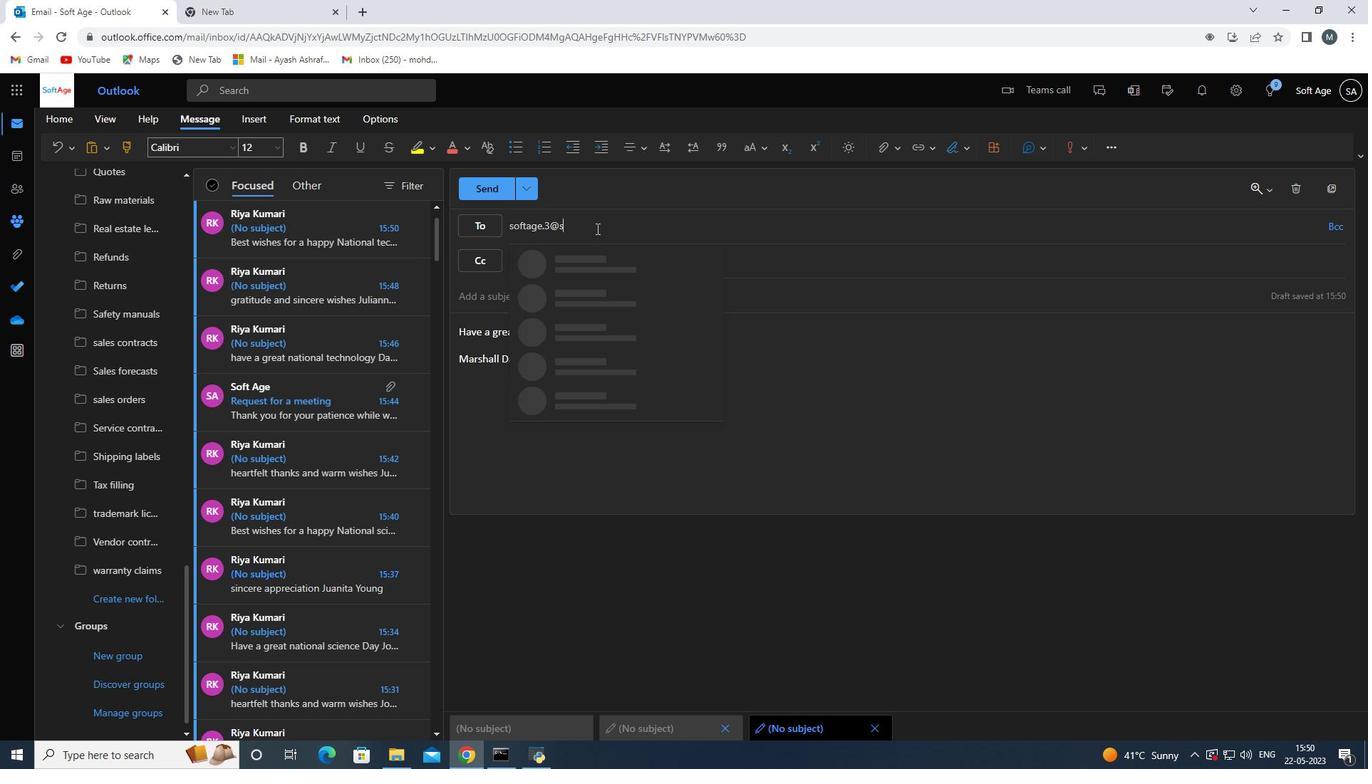 
Action: Key pressed oftage.net
Screenshot: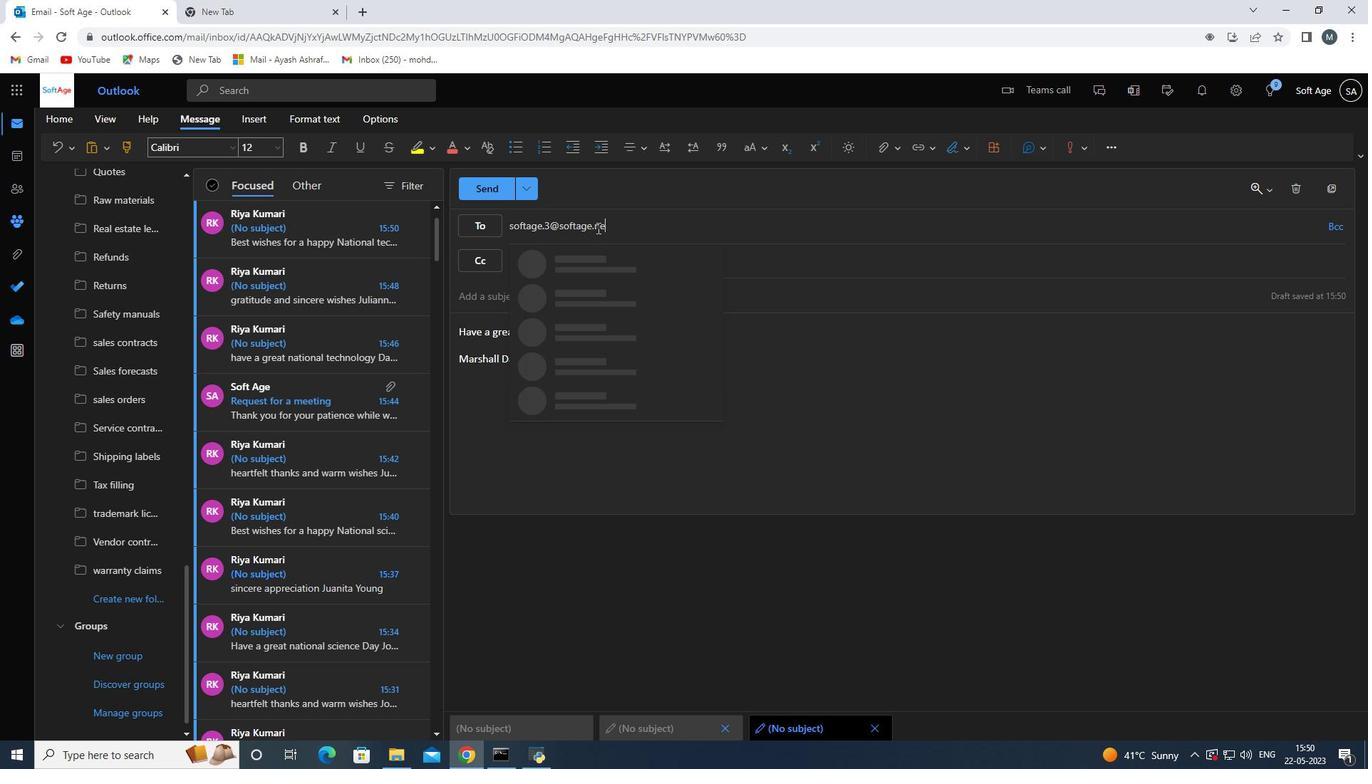 
Action: Mouse moved to (612, 267)
Screenshot: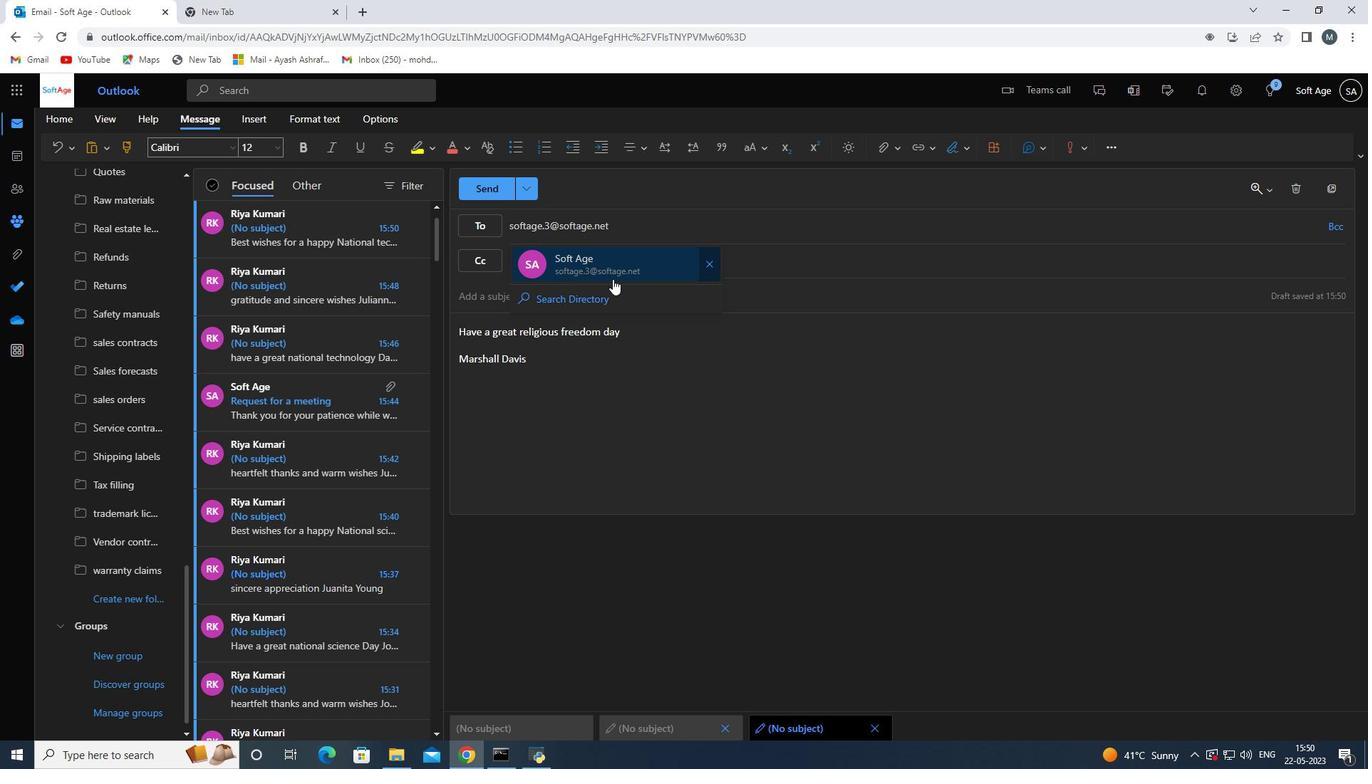 
Action: Mouse pressed left at (612, 267)
Screenshot: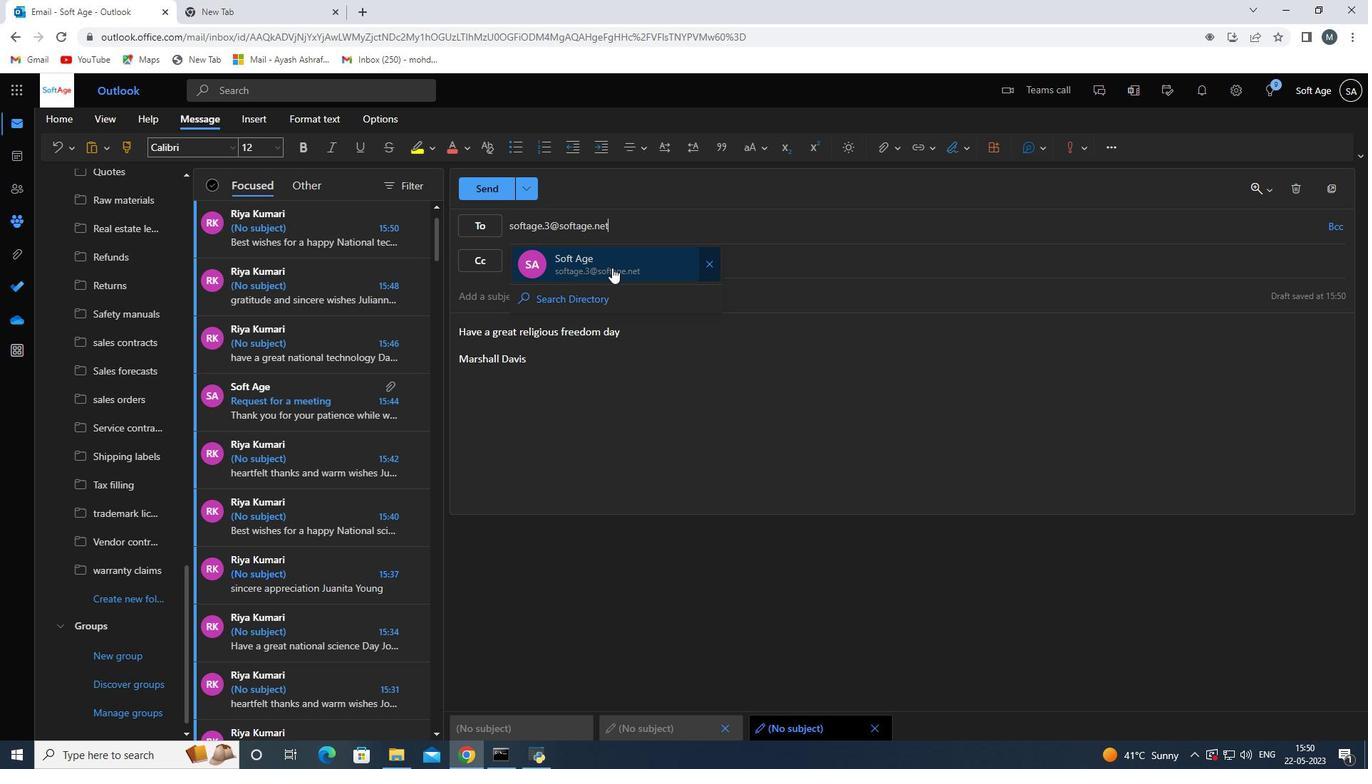 
Action: Mouse moved to (120, 604)
Screenshot: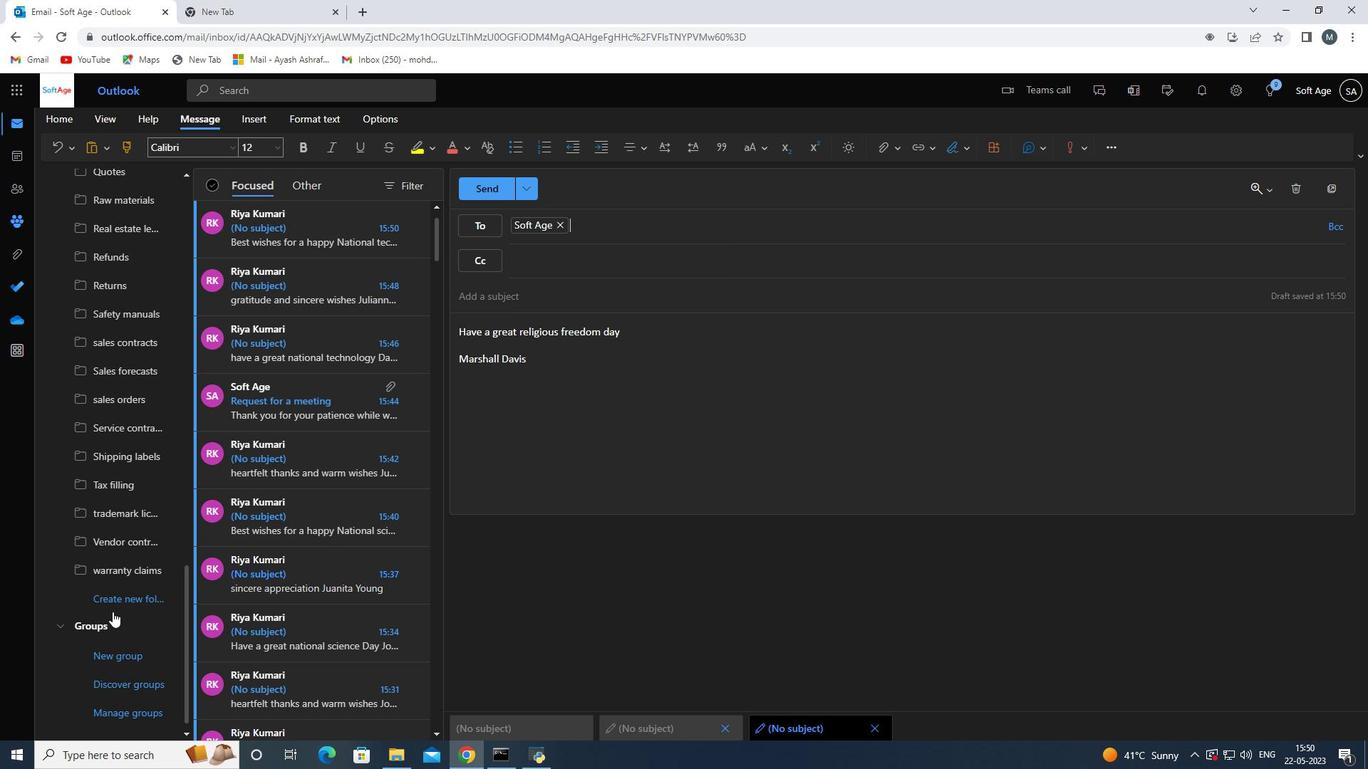 
Action: Mouse pressed left at (120, 604)
Screenshot: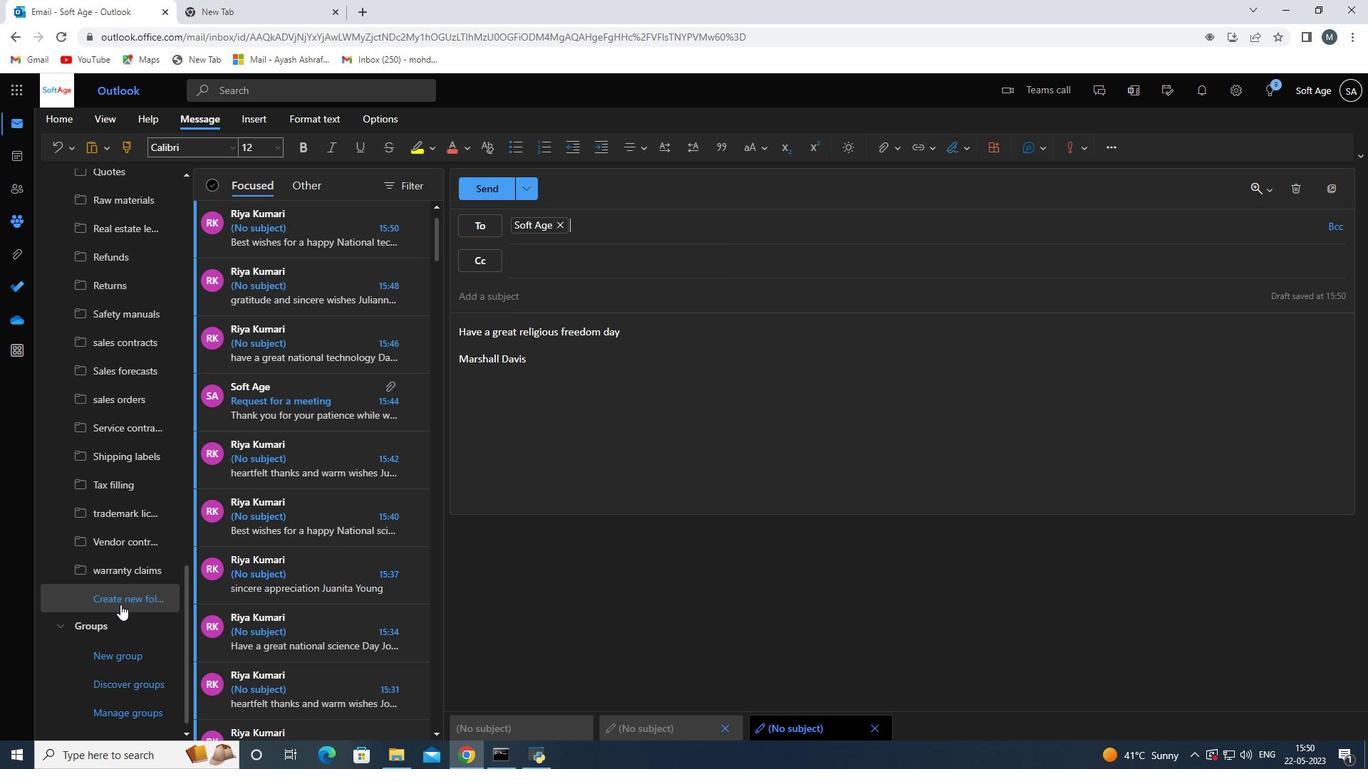 
Action: Mouse moved to (125, 607)
Screenshot: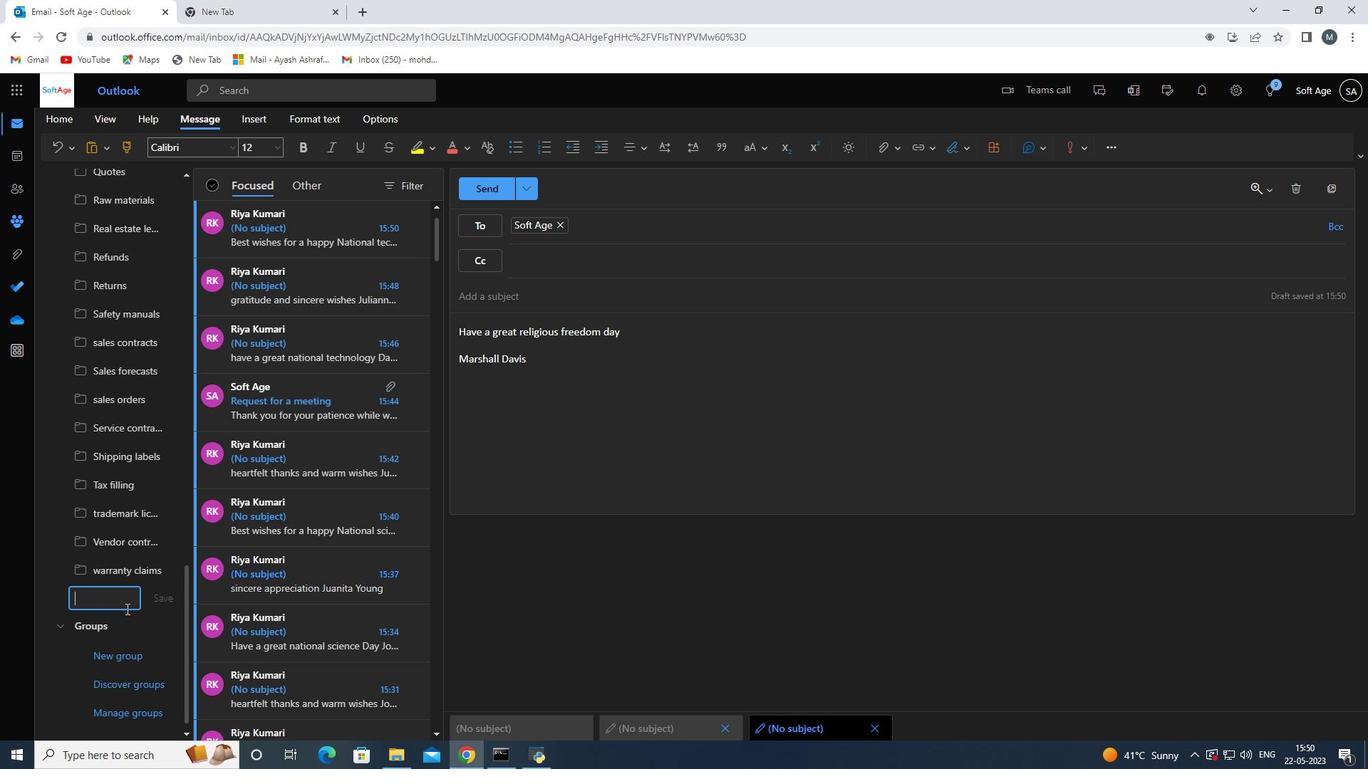 
Action: Mouse pressed left at (125, 607)
Screenshot: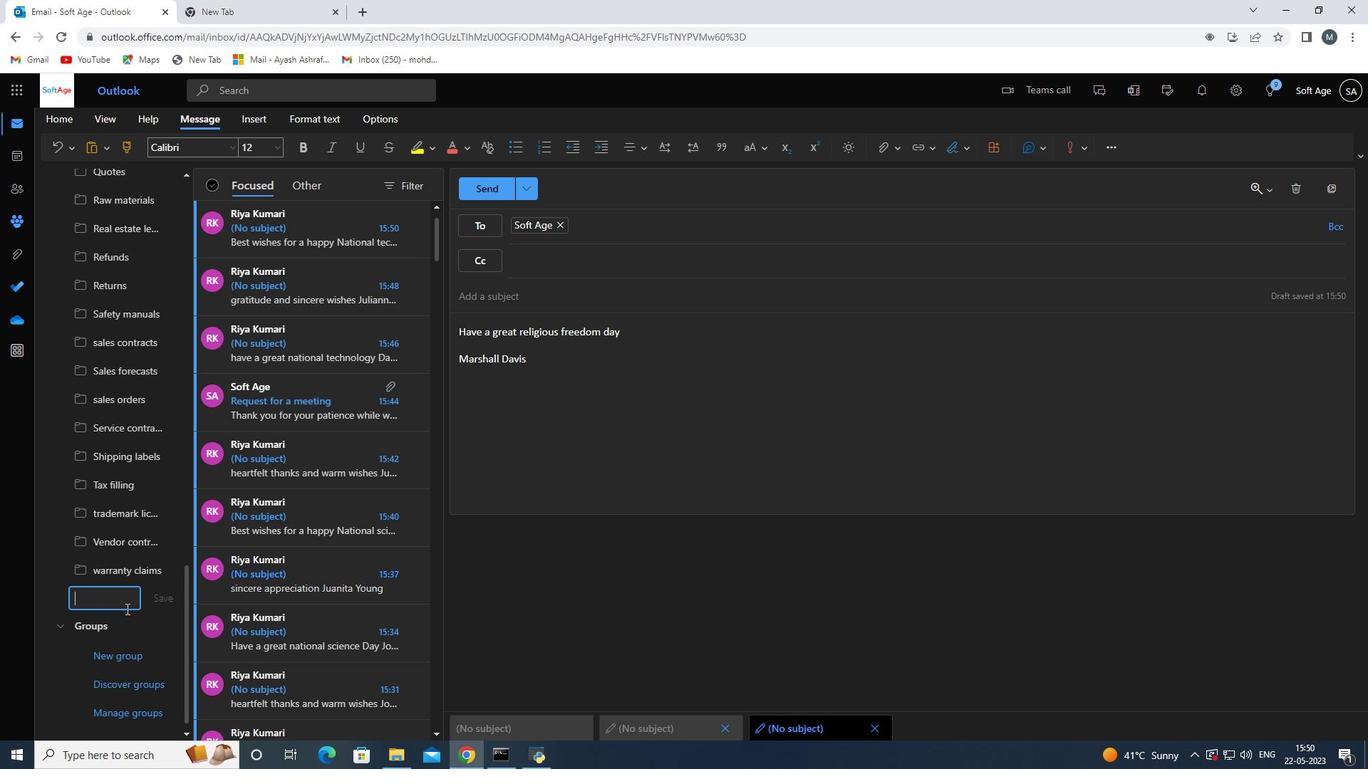 
Action: Mouse moved to (123, 604)
Screenshot: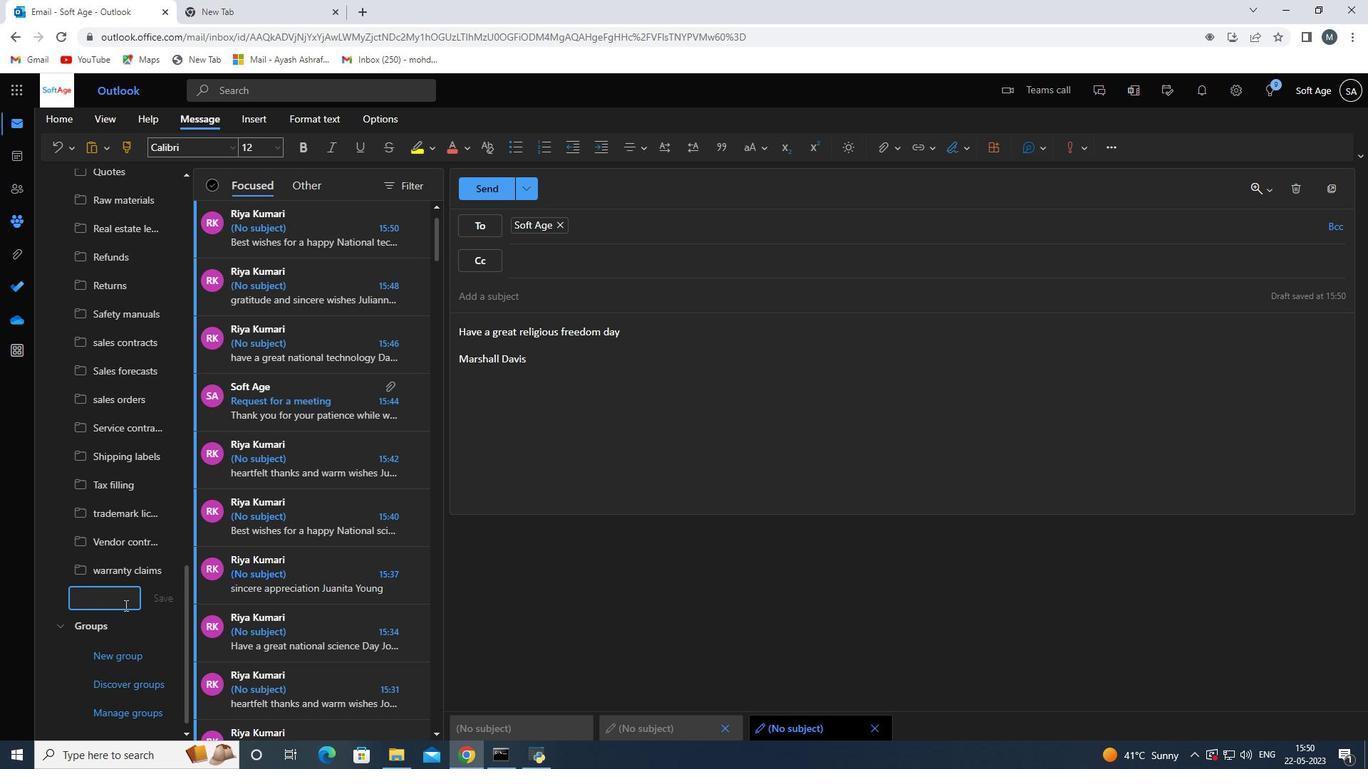 
Action: Key pressed <Key.shift><Key.shift>Residetial<Key.space>leases
Screenshot: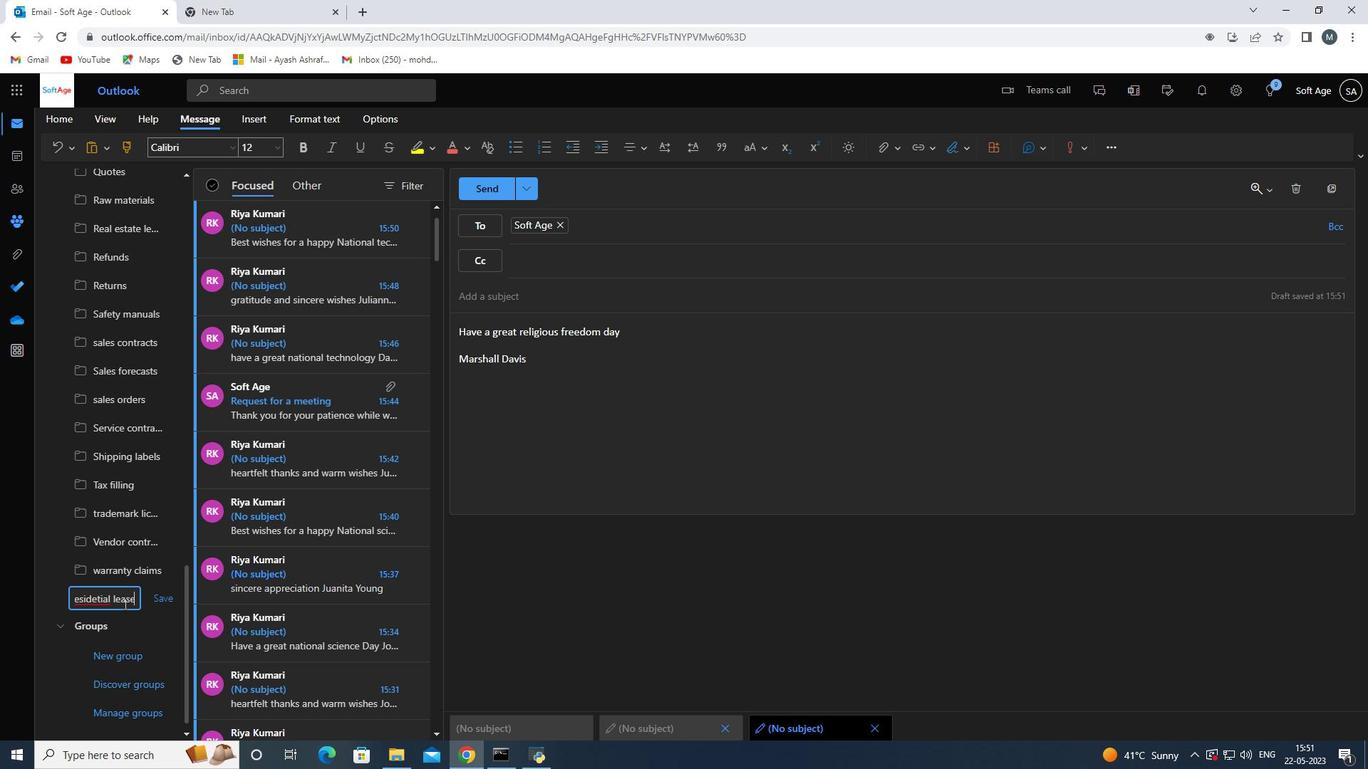 
Action: Mouse moved to (91, 597)
Screenshot: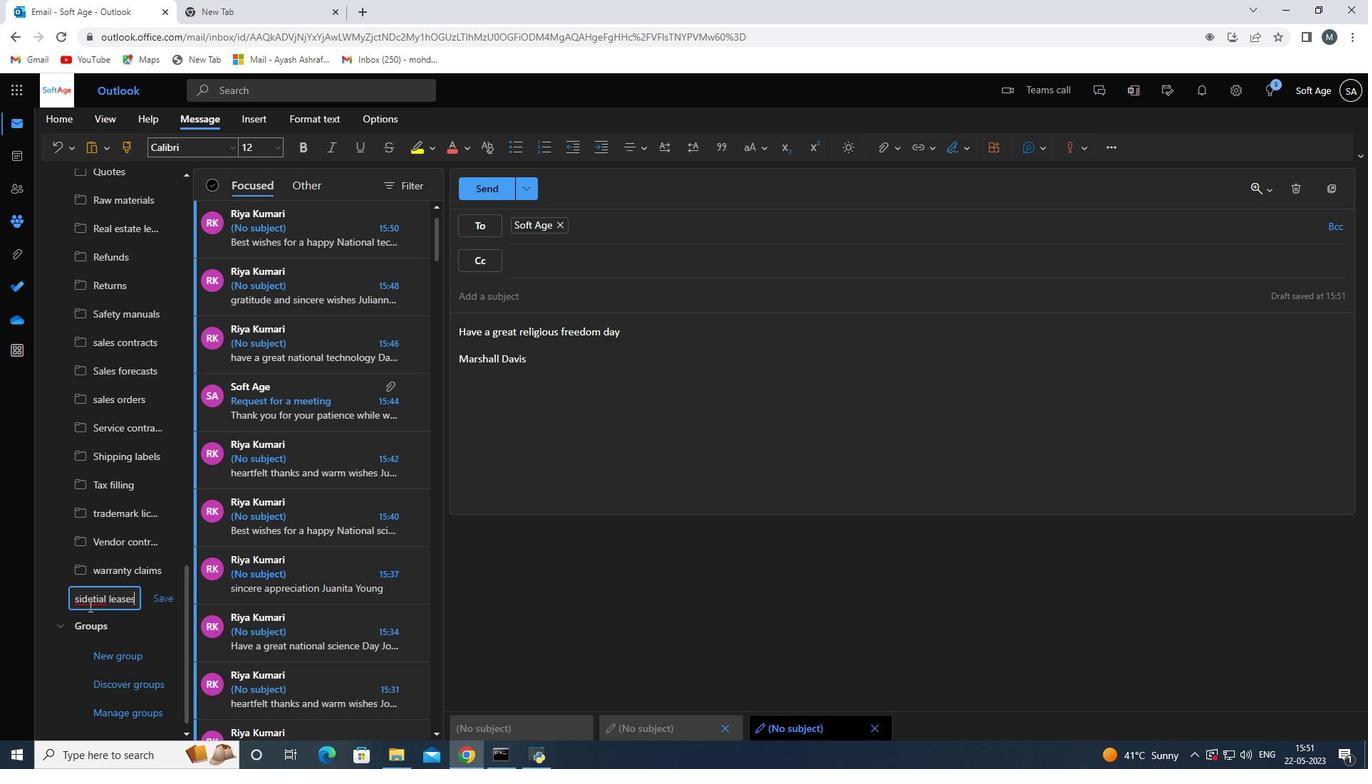 
Action: Mouse pressed left at (91, 597)
Screenshot: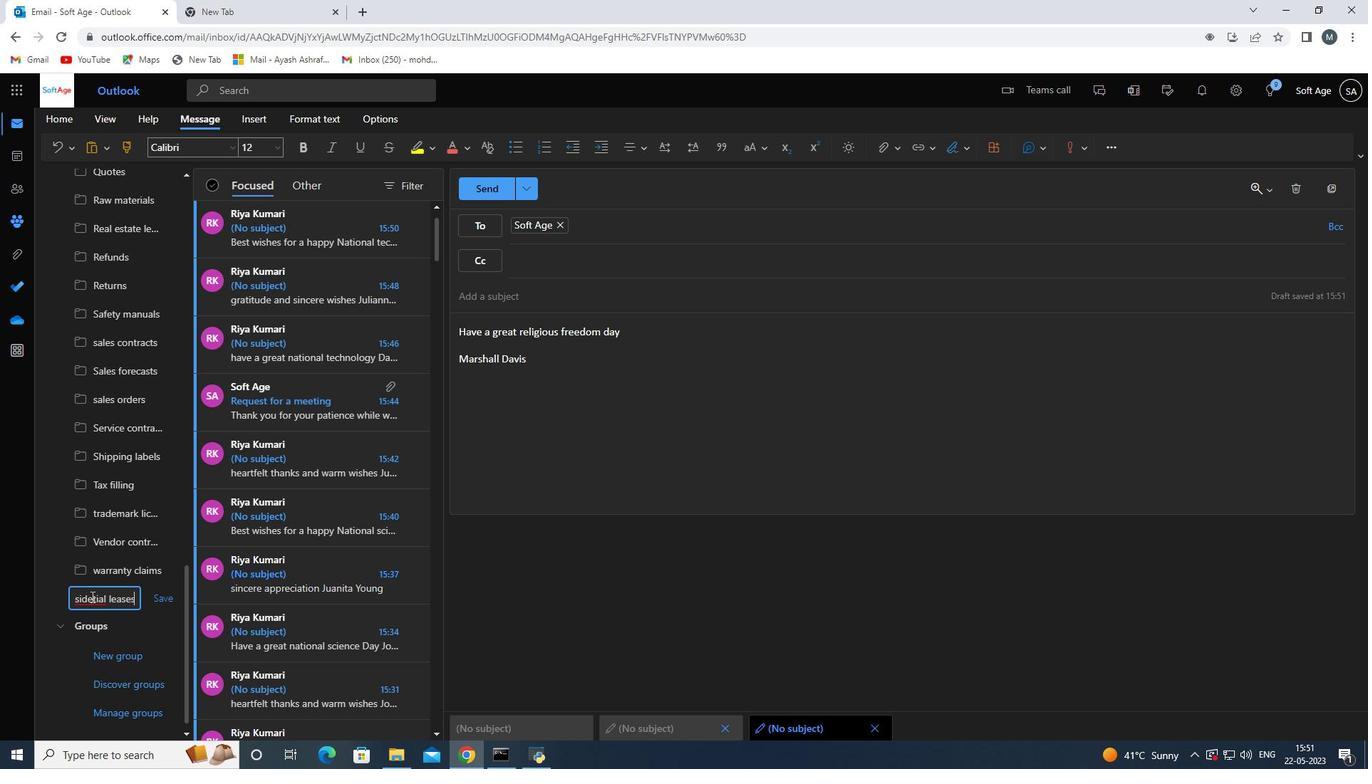
Action: Mouse moved to (99, 605)
Screenshot: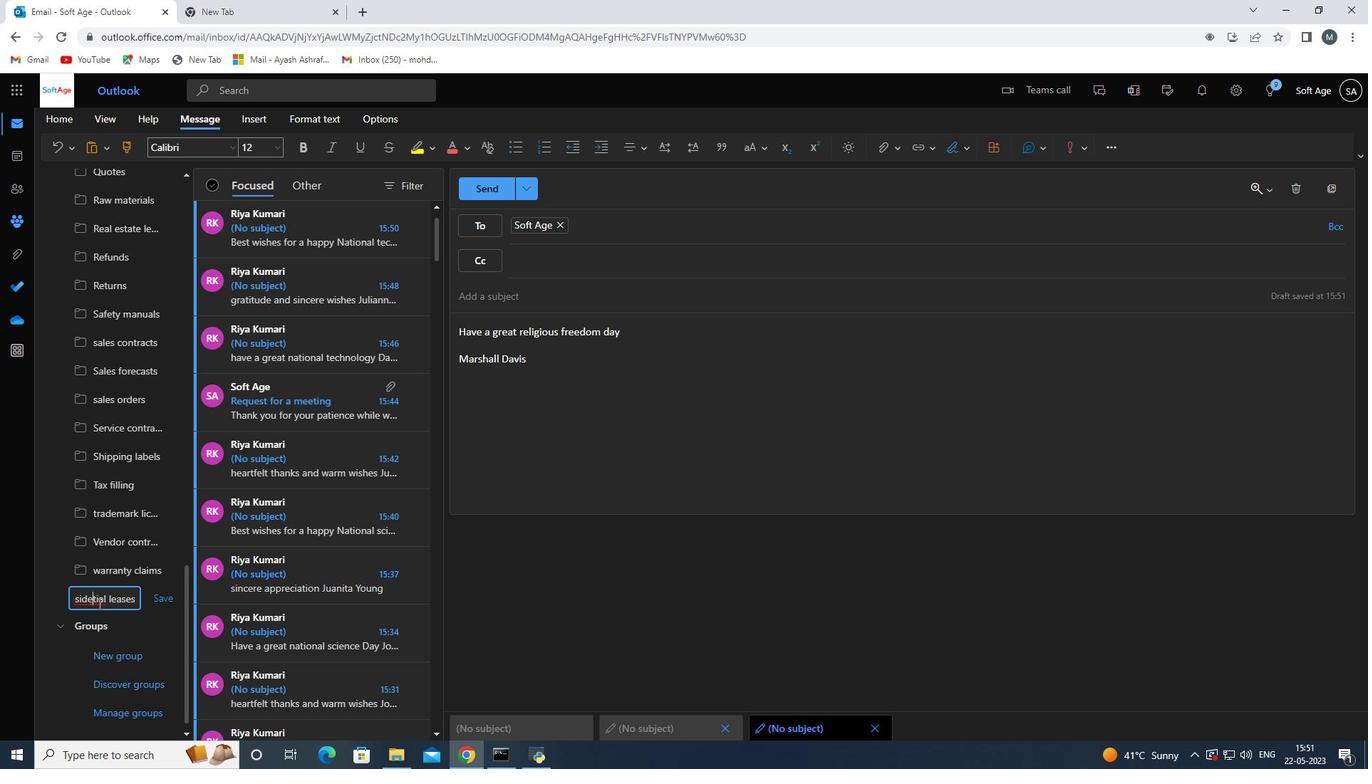 
Action: Key pressed n
Screenshot: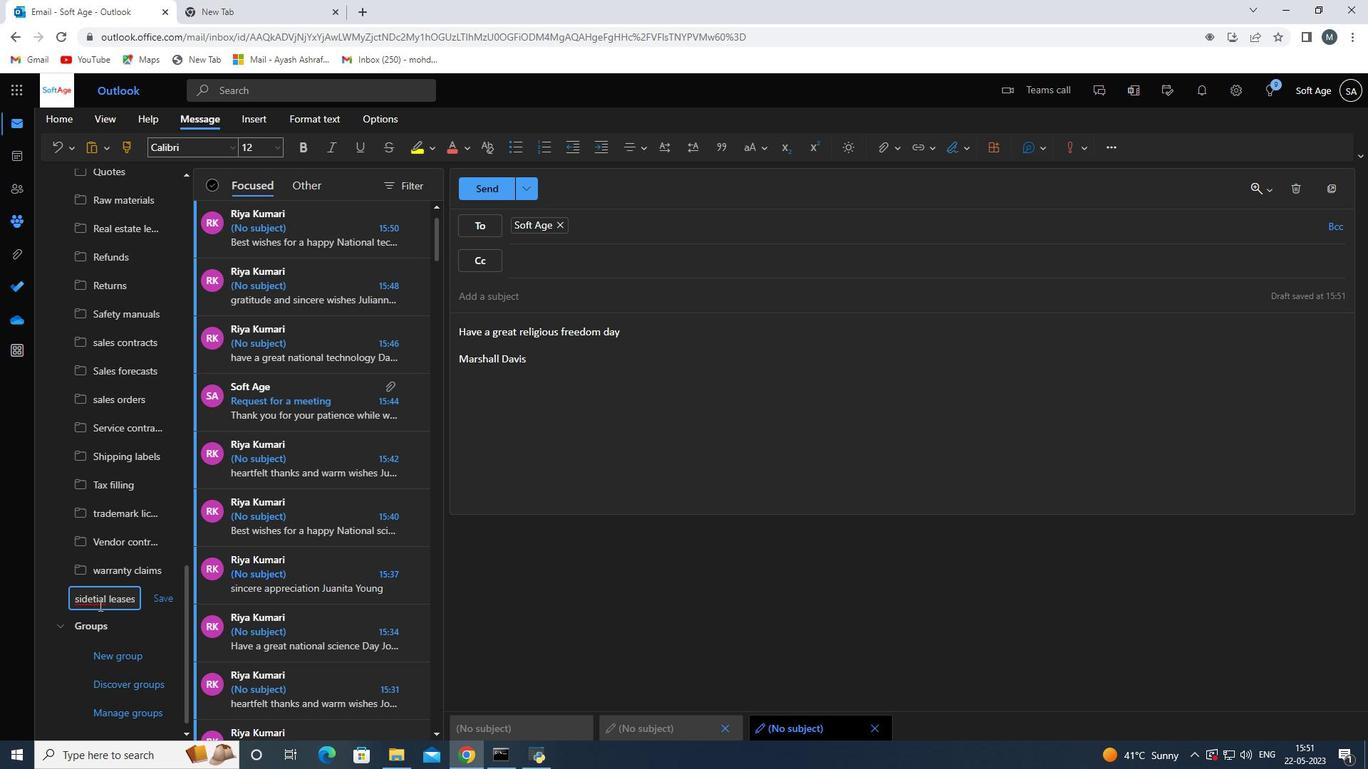
Action: Mouse moved to (161, 592)
Screenshot: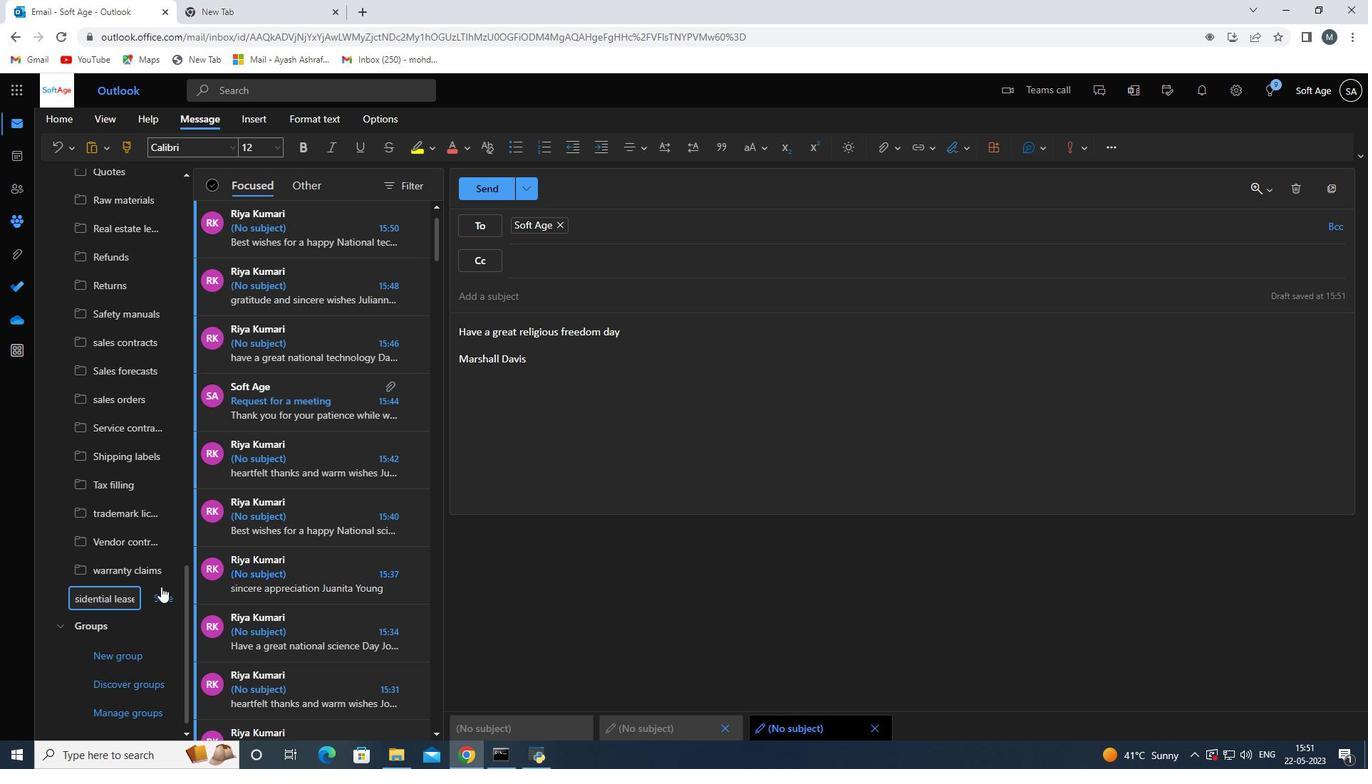 
Action: Mouse pressed left at (161, 592)
Screenshot: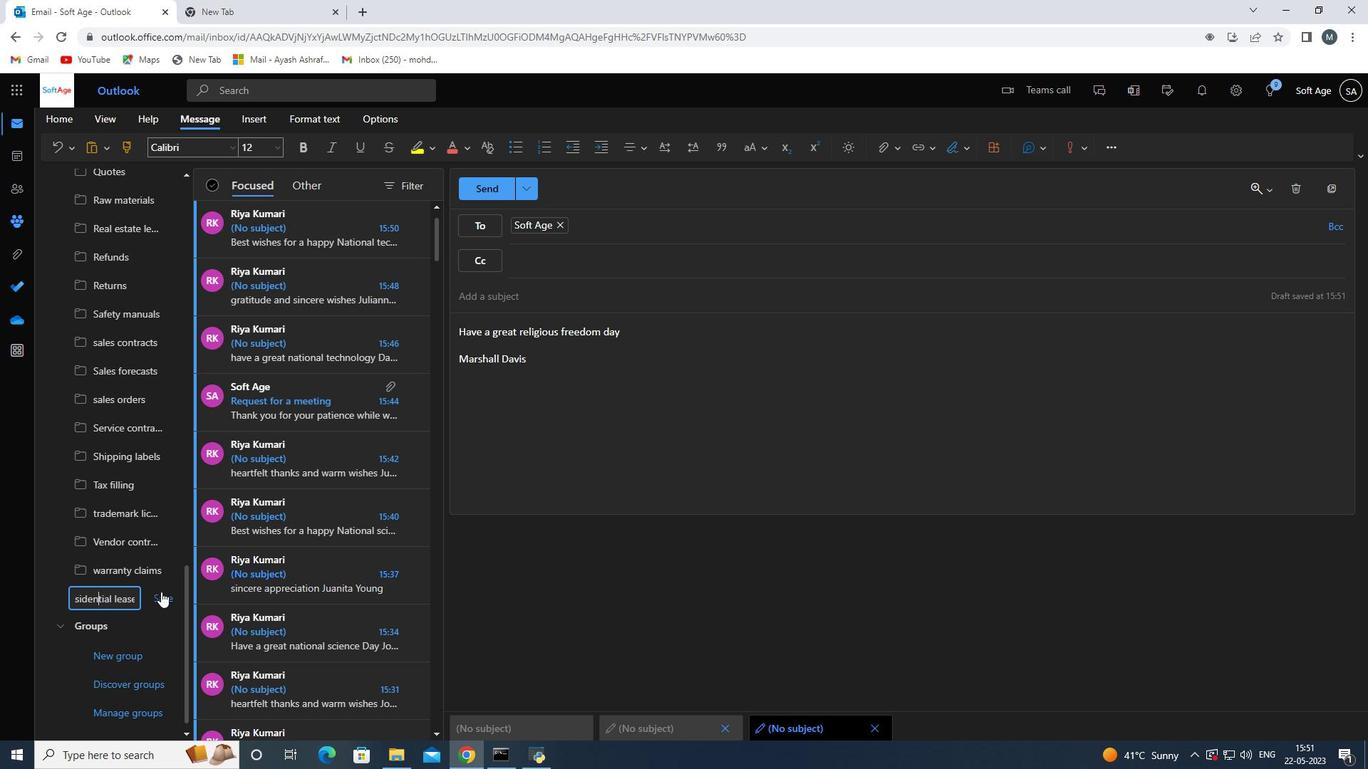 
Action: Mouse moved to (434, 580)
Screenshot: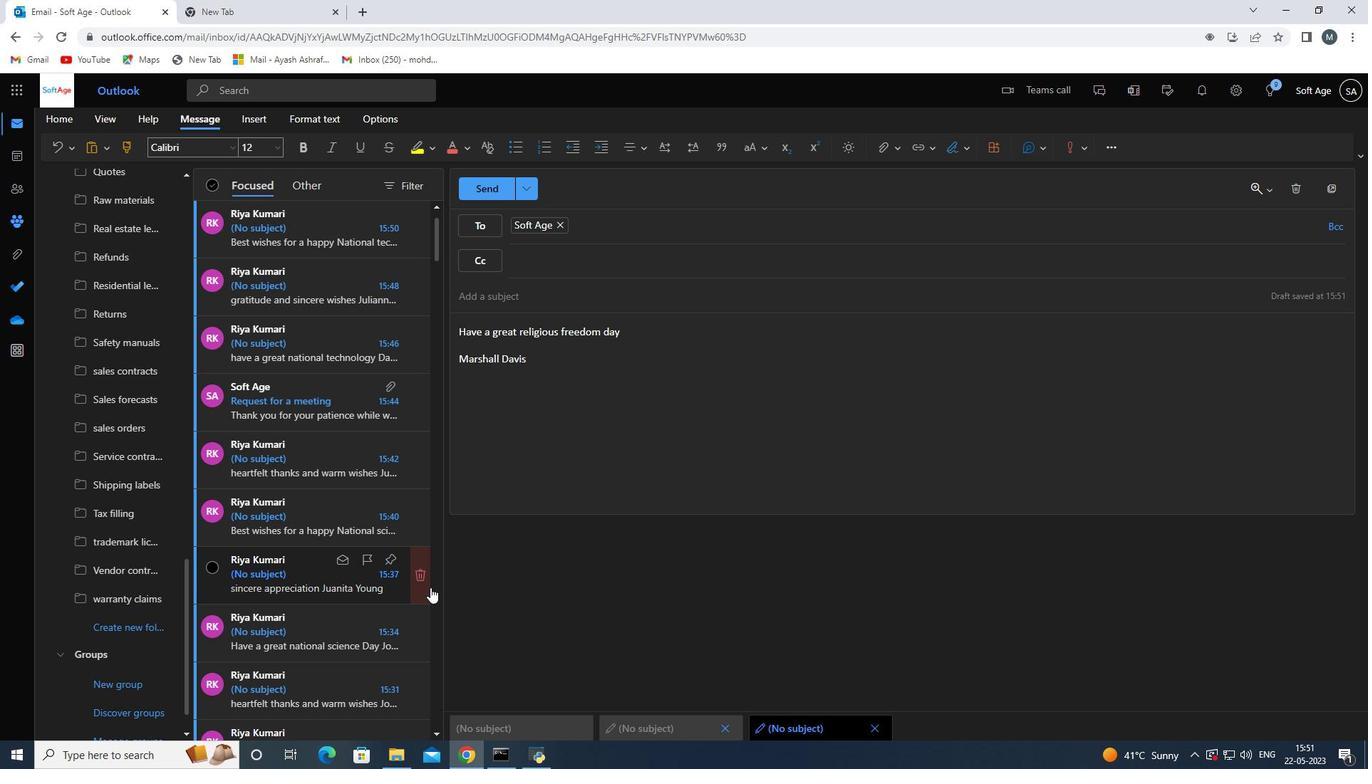 
Action: Mouse scrolled (434, 581) with delta (0, 0)
Screenshot: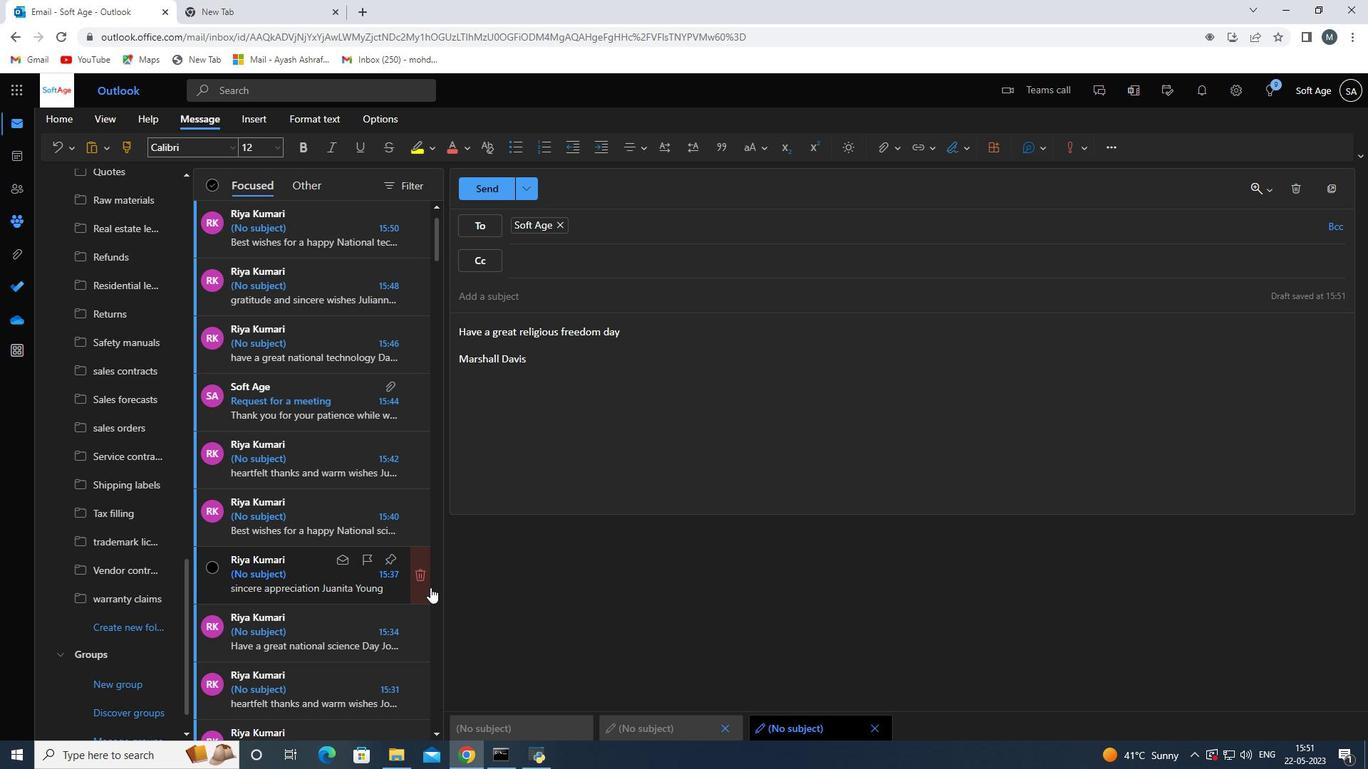 
Action: Mouse moved to (435, 579)
Screenshot: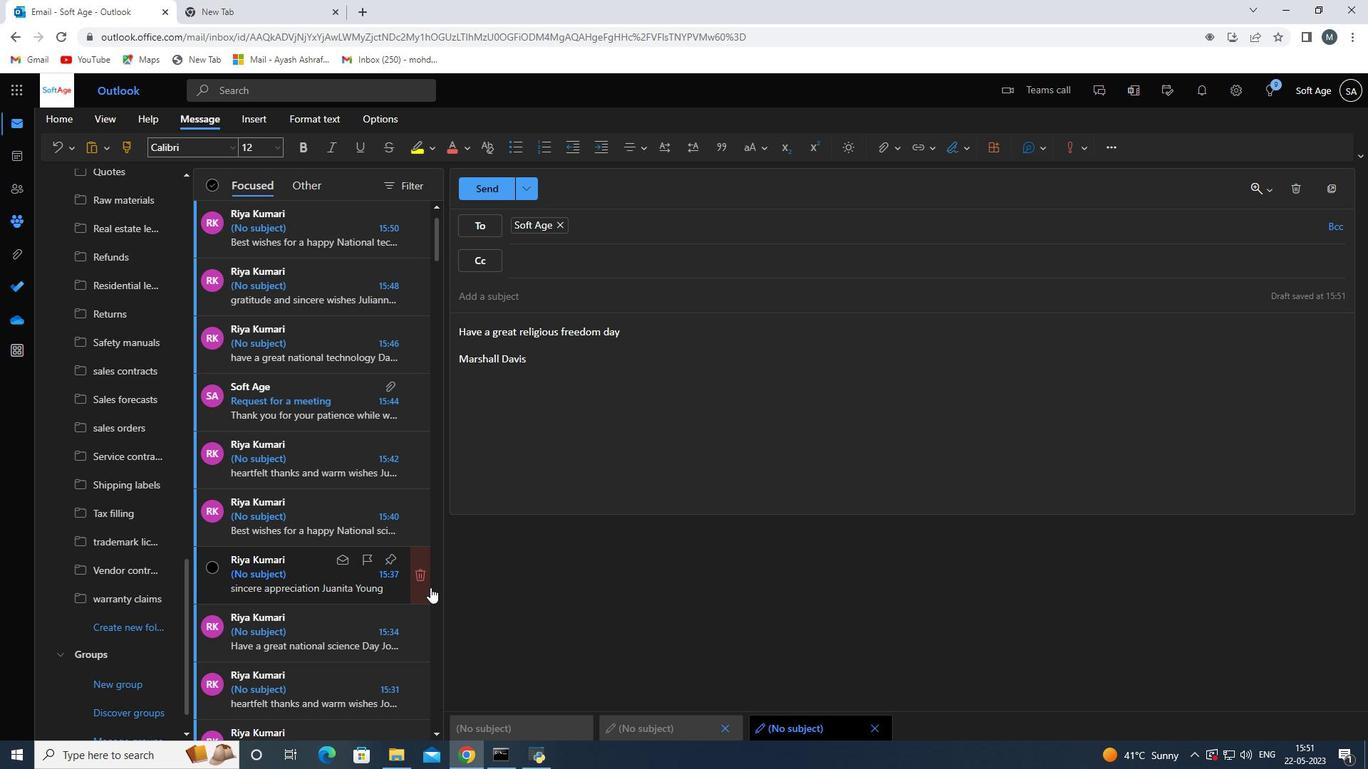 
Action: Mouse scrolled (435, 580) with delta (0, 0)
Screenshot: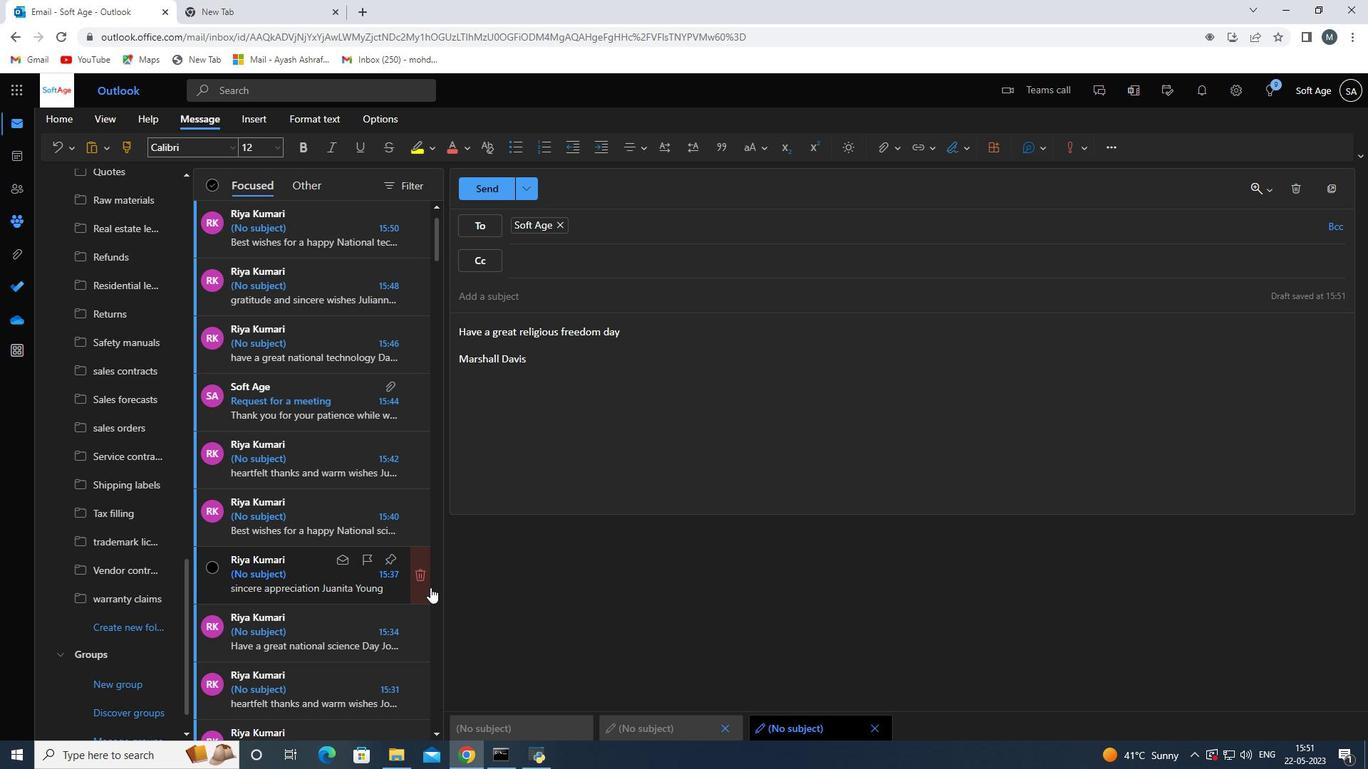 
Action: Mouse moved to (435, 578)
Screenshot: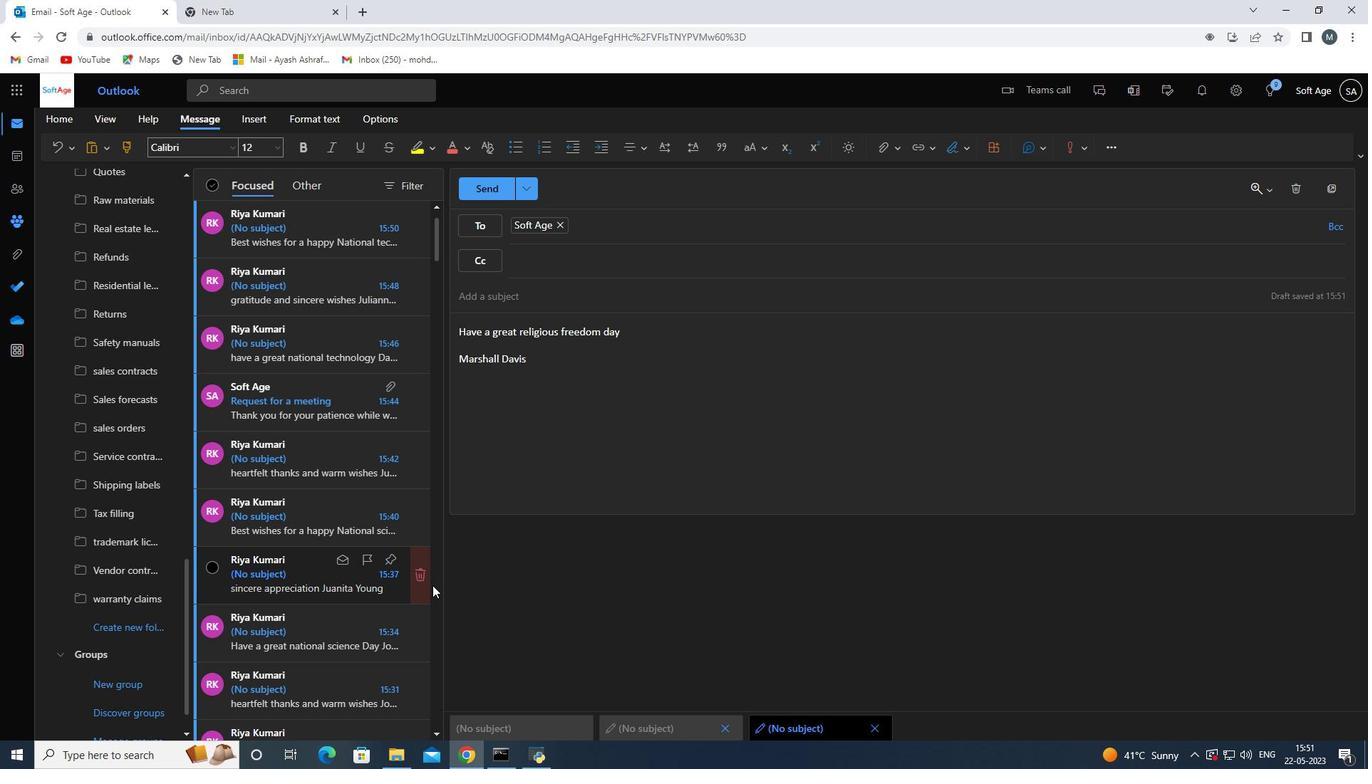 
Action: Mouse scrolled (435, 579) with delta (0, 0)
Screenshot: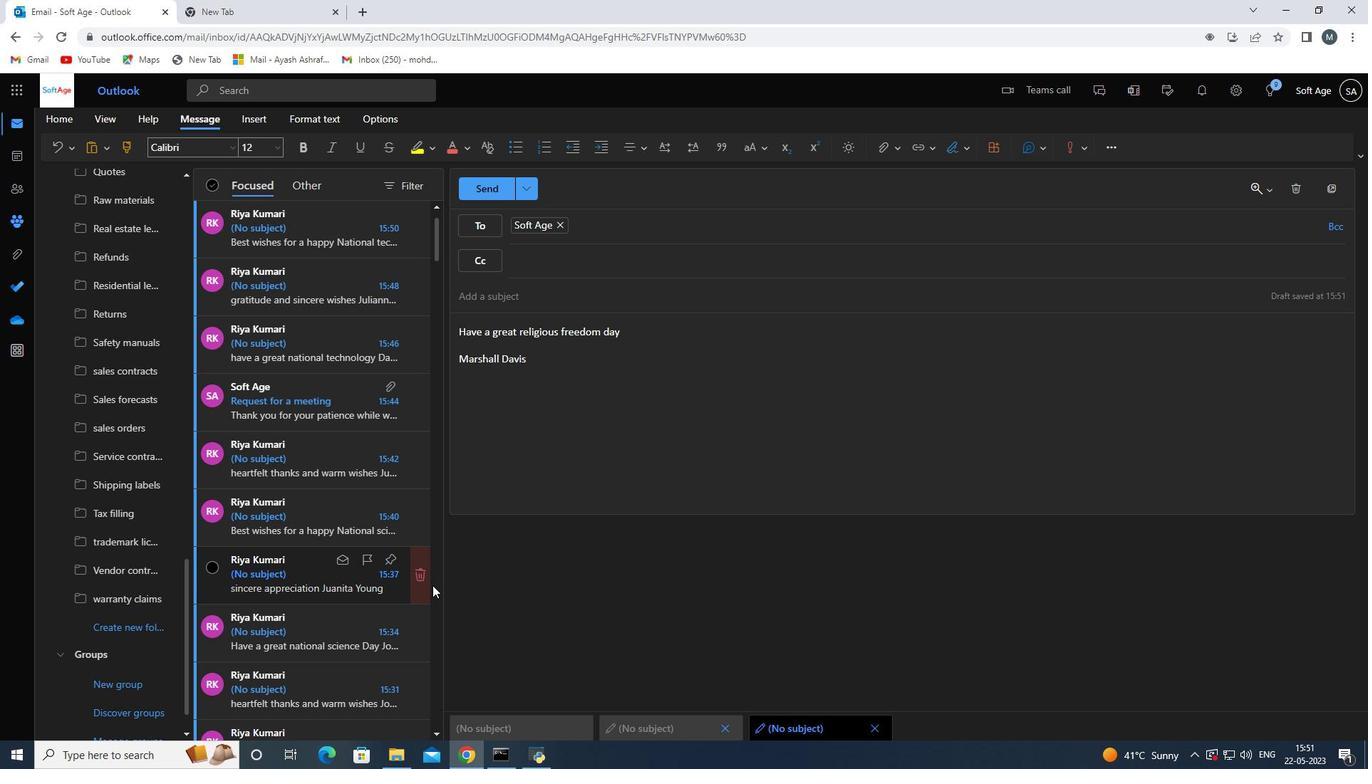 
Action: Mouse moved to (435, 577)
Screenshot: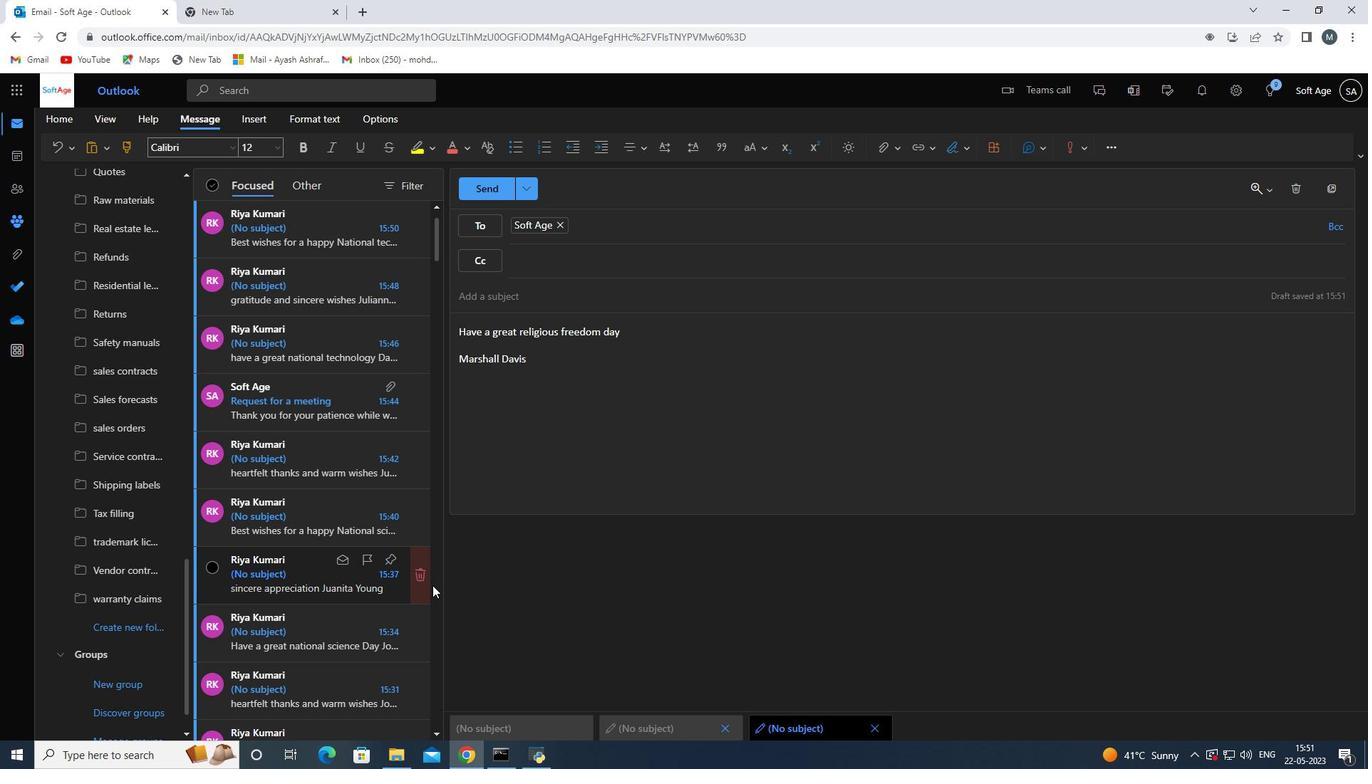 
Action: Mouse scrolled (435, 578) with delta (0, 0)
Screenshot: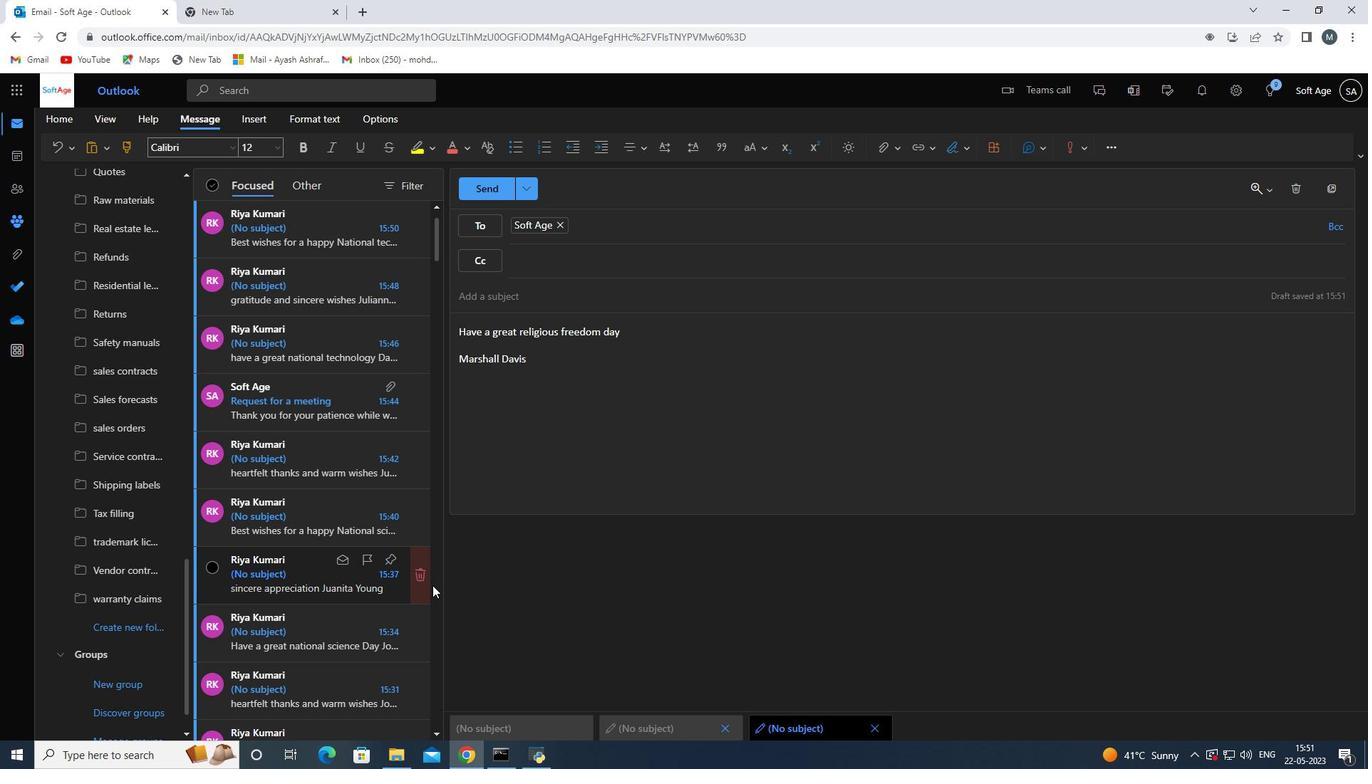 
Action: Mouse moved to (435, 574)
Screenshot: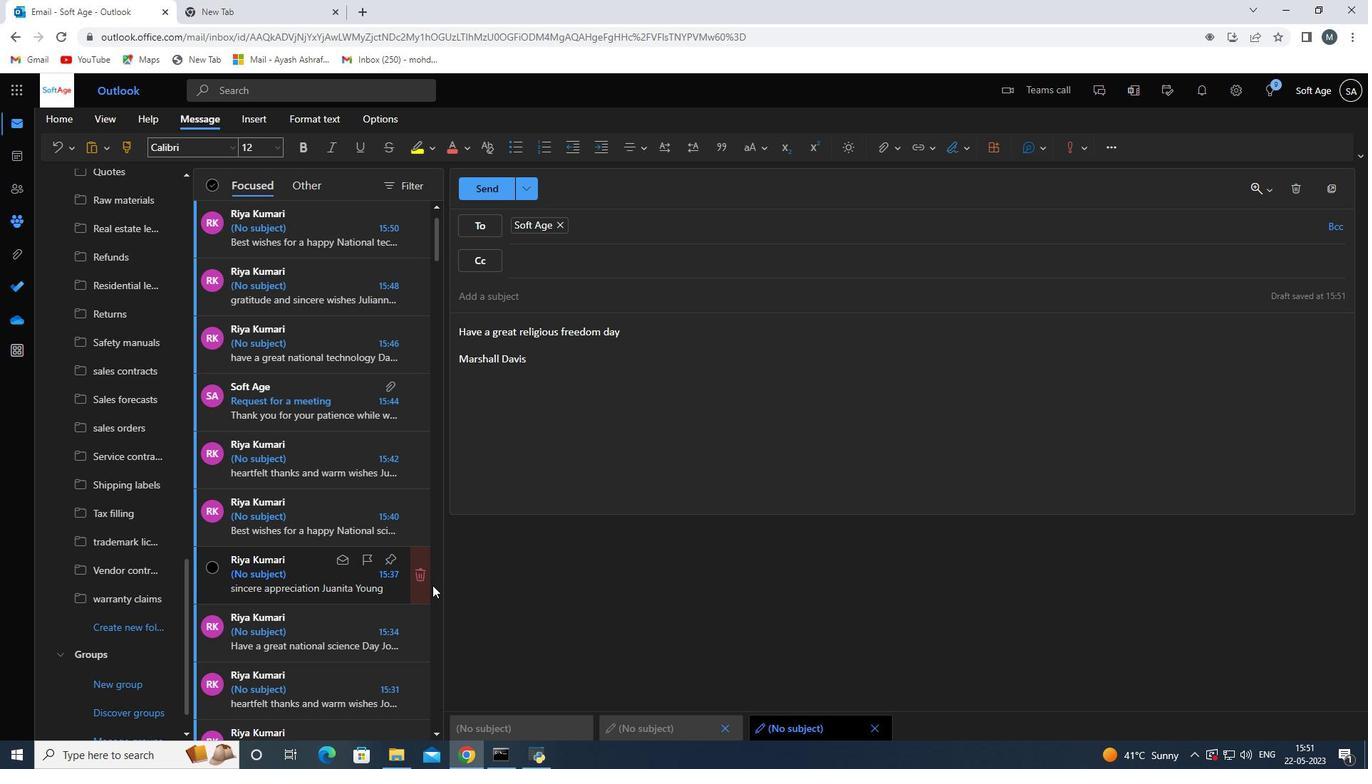 
Action: Mouse scrolled (435, 574) with delta (0, 0)
Screenshot: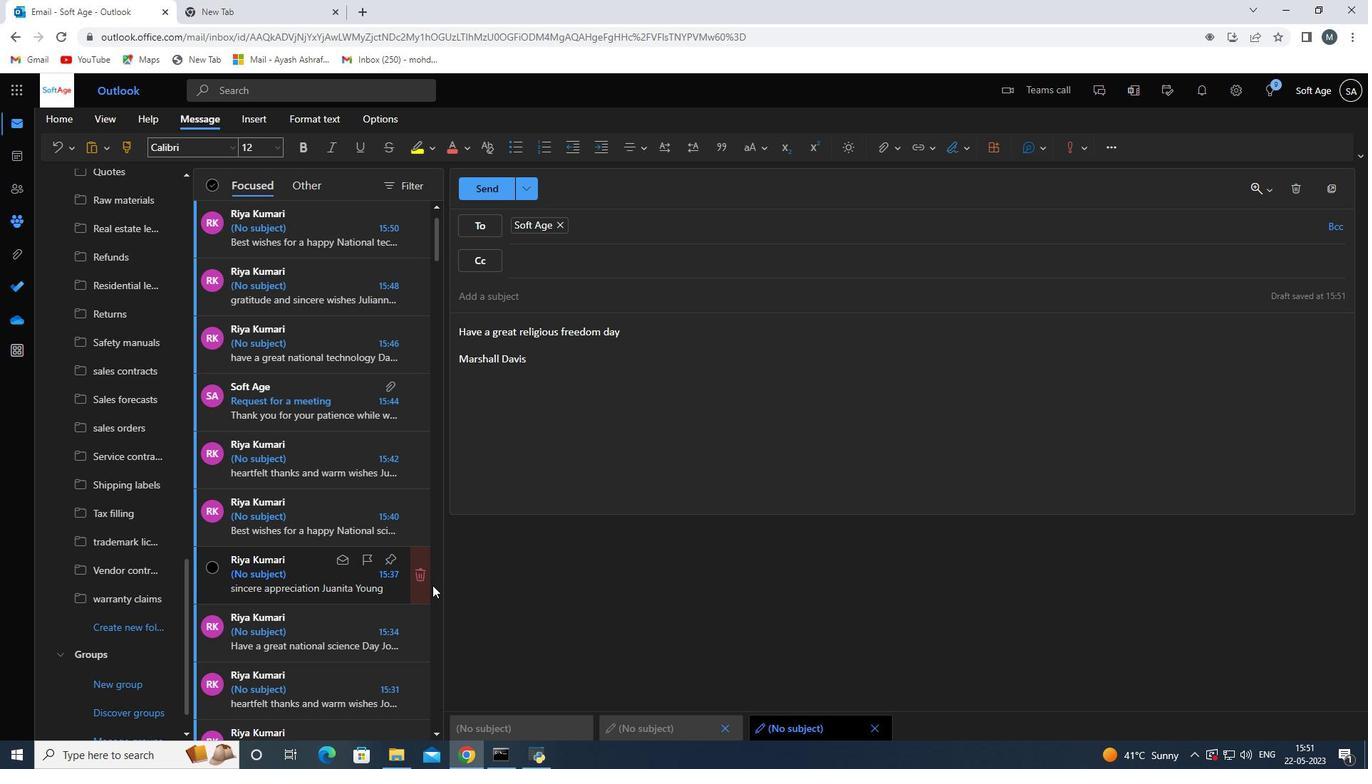
Action: Mouse moved to (435, 570)
Screenshot: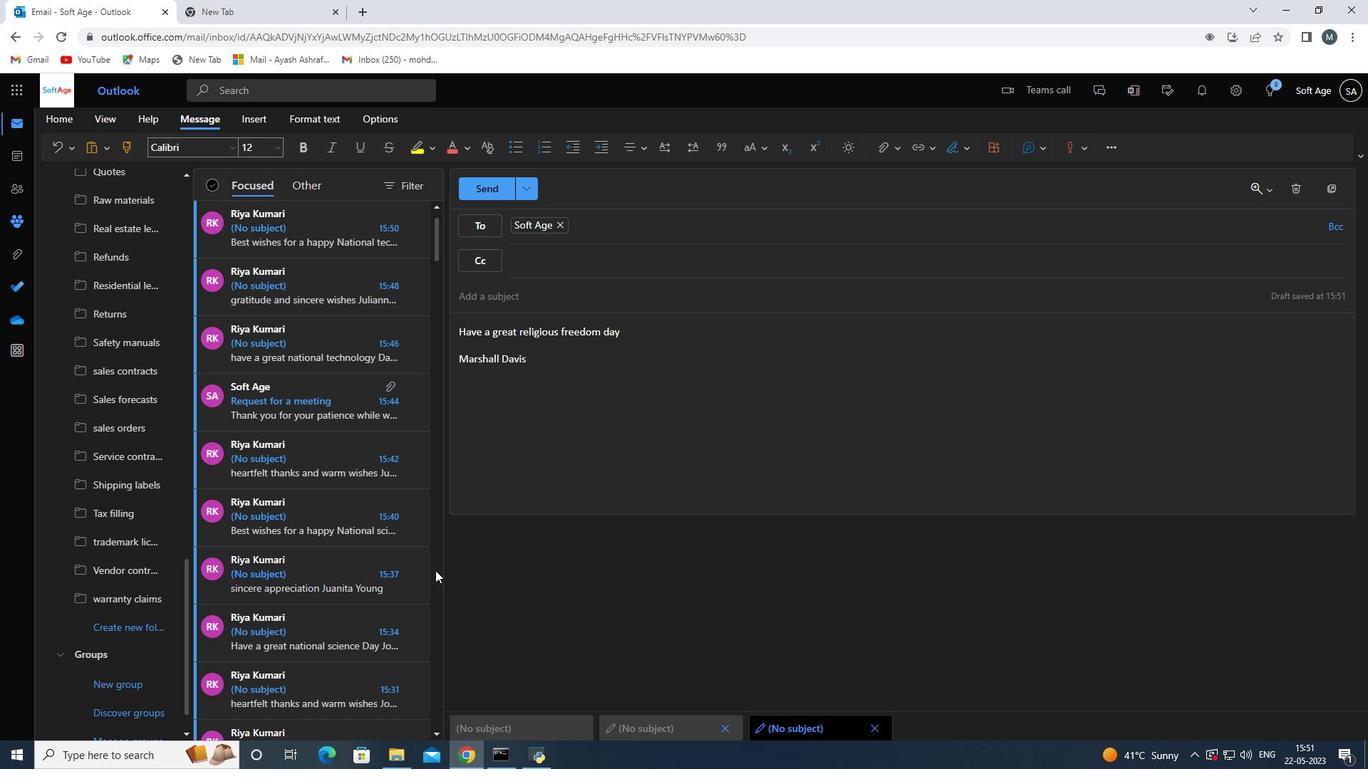 
